 Task: Create a due date automation trigger when advanced on, on the monday after a card is due add basic without the red label at 11:00 AM.
Action: Mouse moved to (1154, 353)
Screenshot: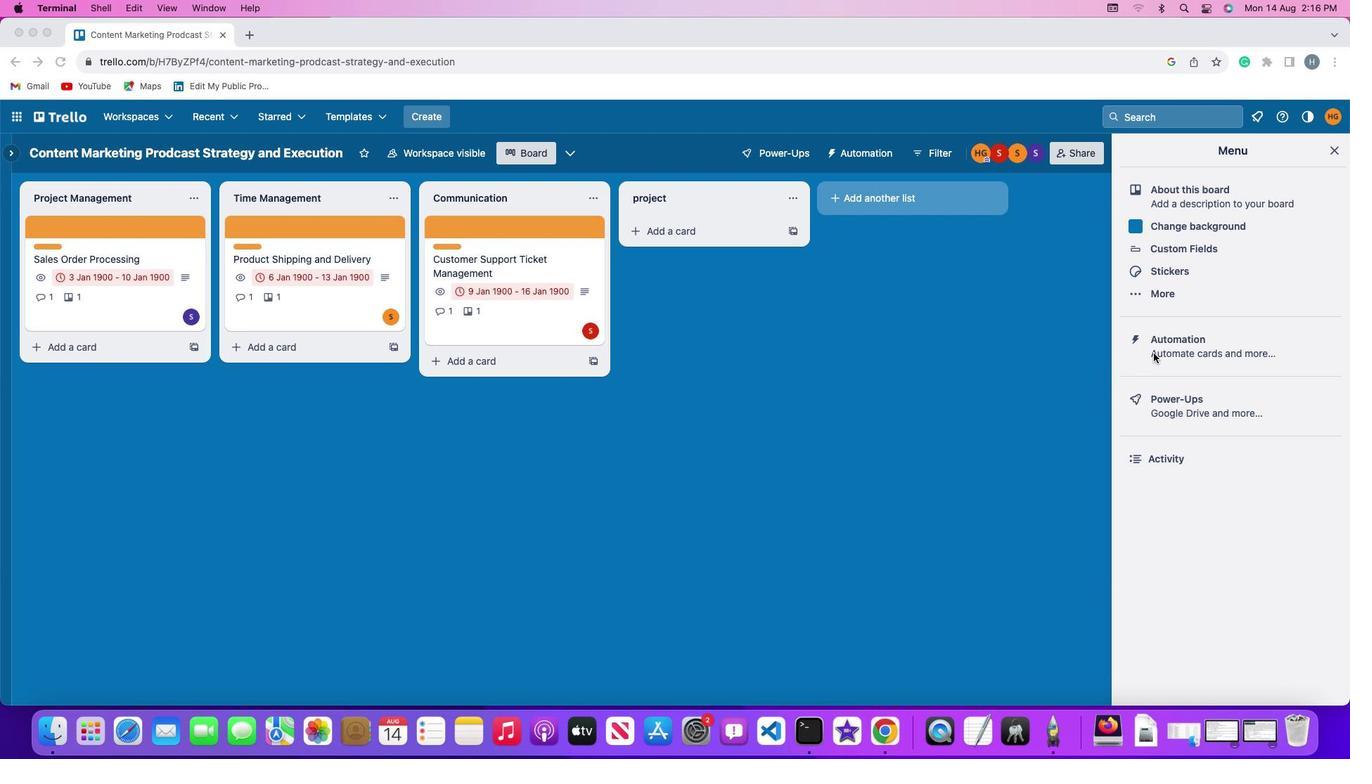 
Action: Mouse pressed left at (1154, 353)
Screenshot: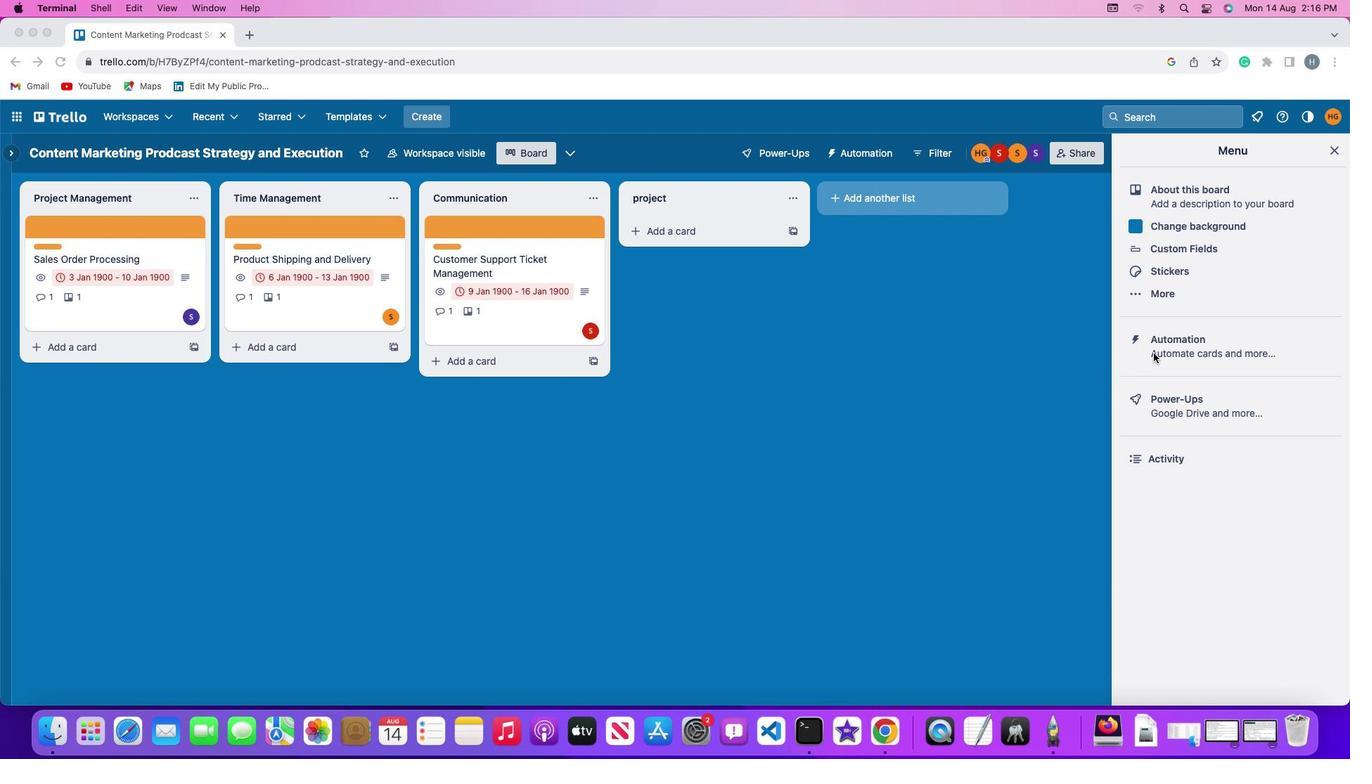 
Action: Mouse pressed left at (1154, 353)
Screenshot: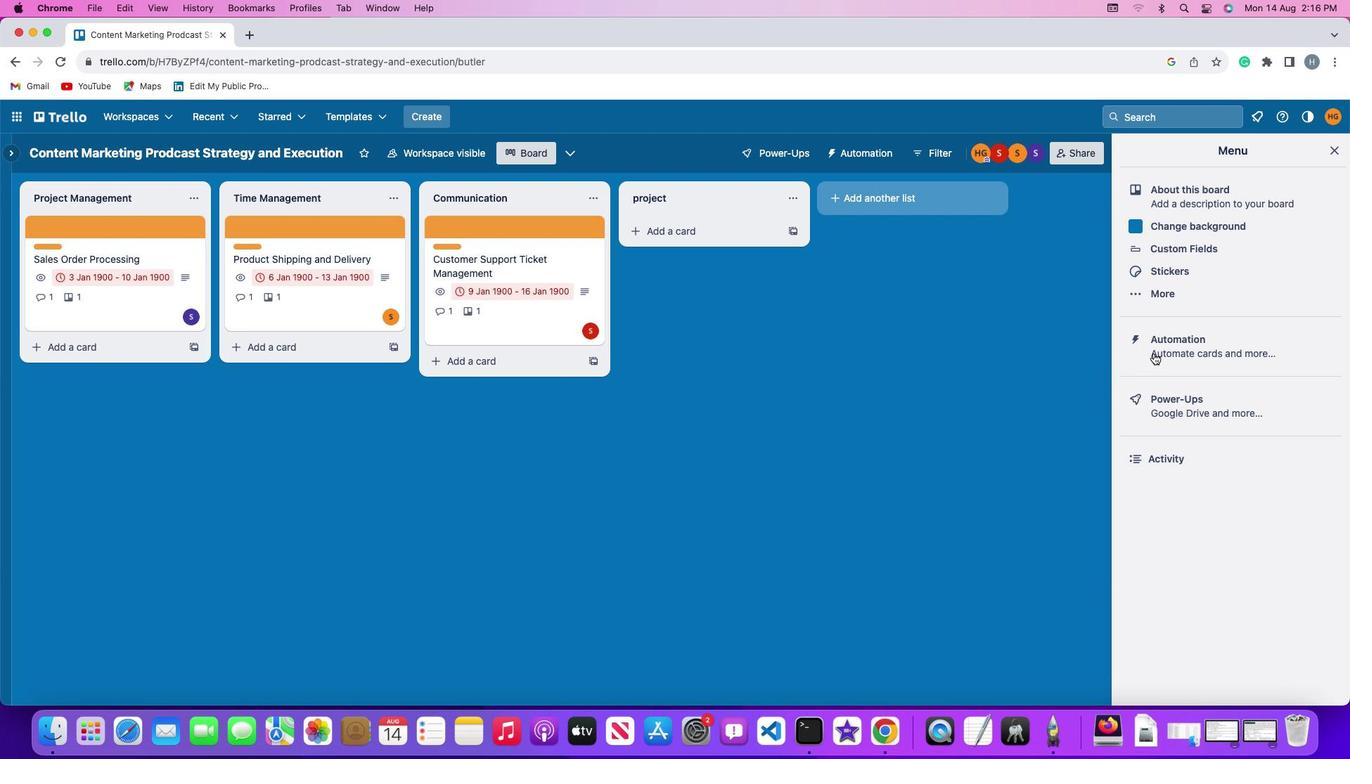 
Action: Mouse moved to (99, 320)
Screenshot: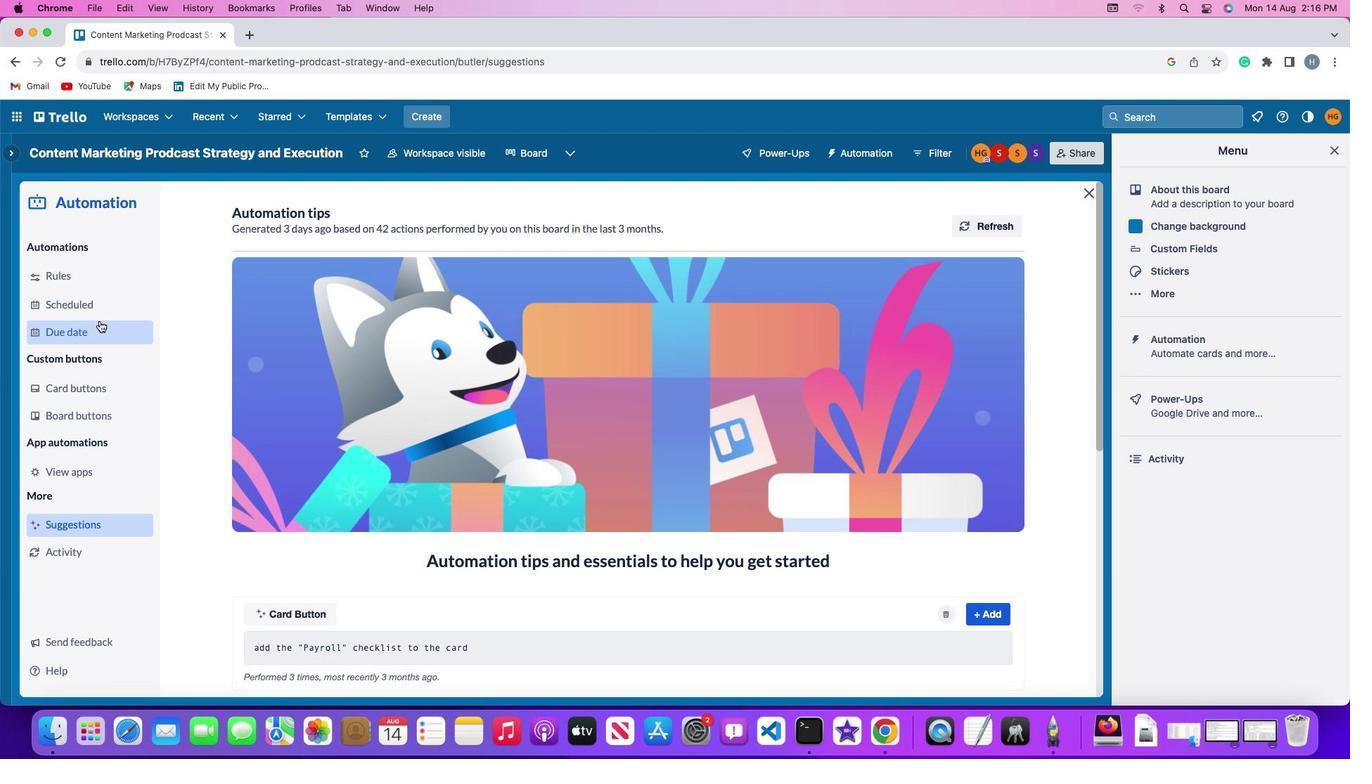
Action: Mouse pressed left at (99, 320)
Screenshot: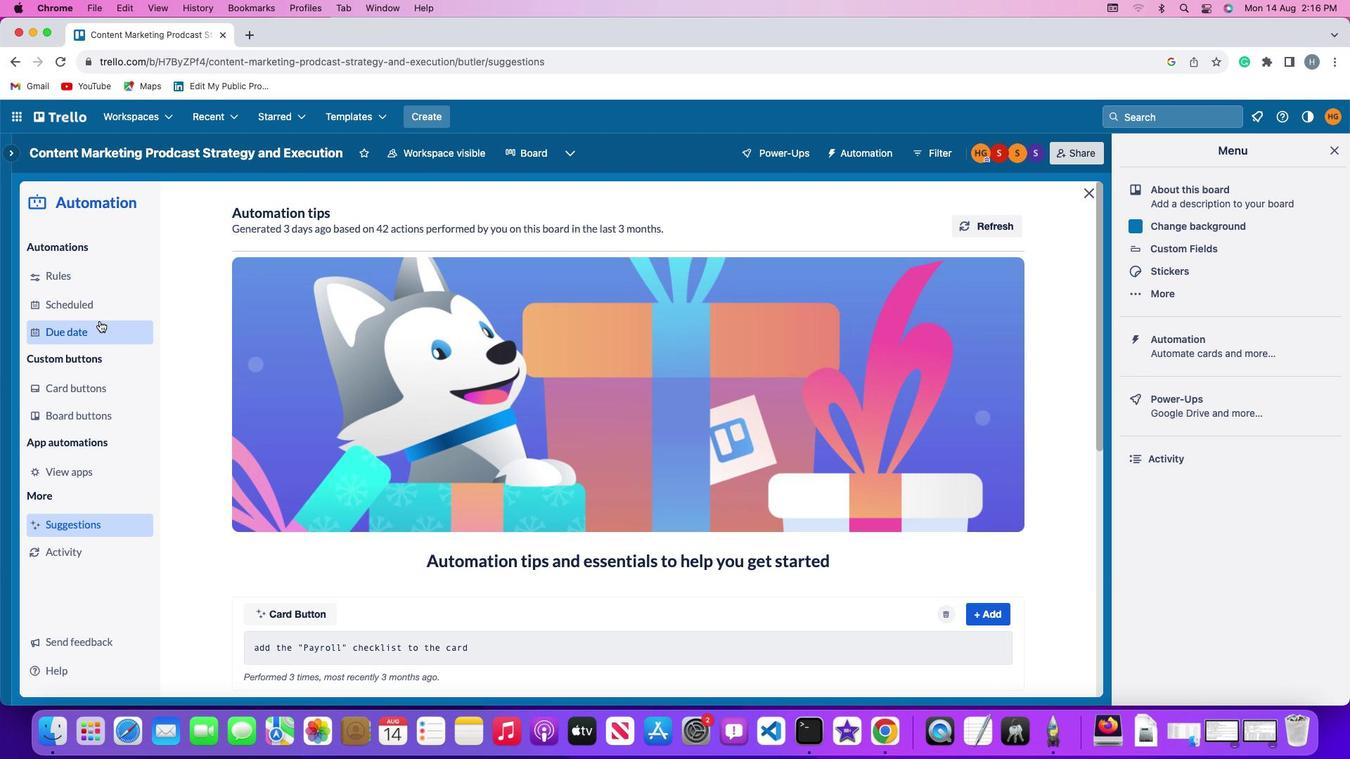 
Action: Mouse moved to (910, 214)
Screenshot: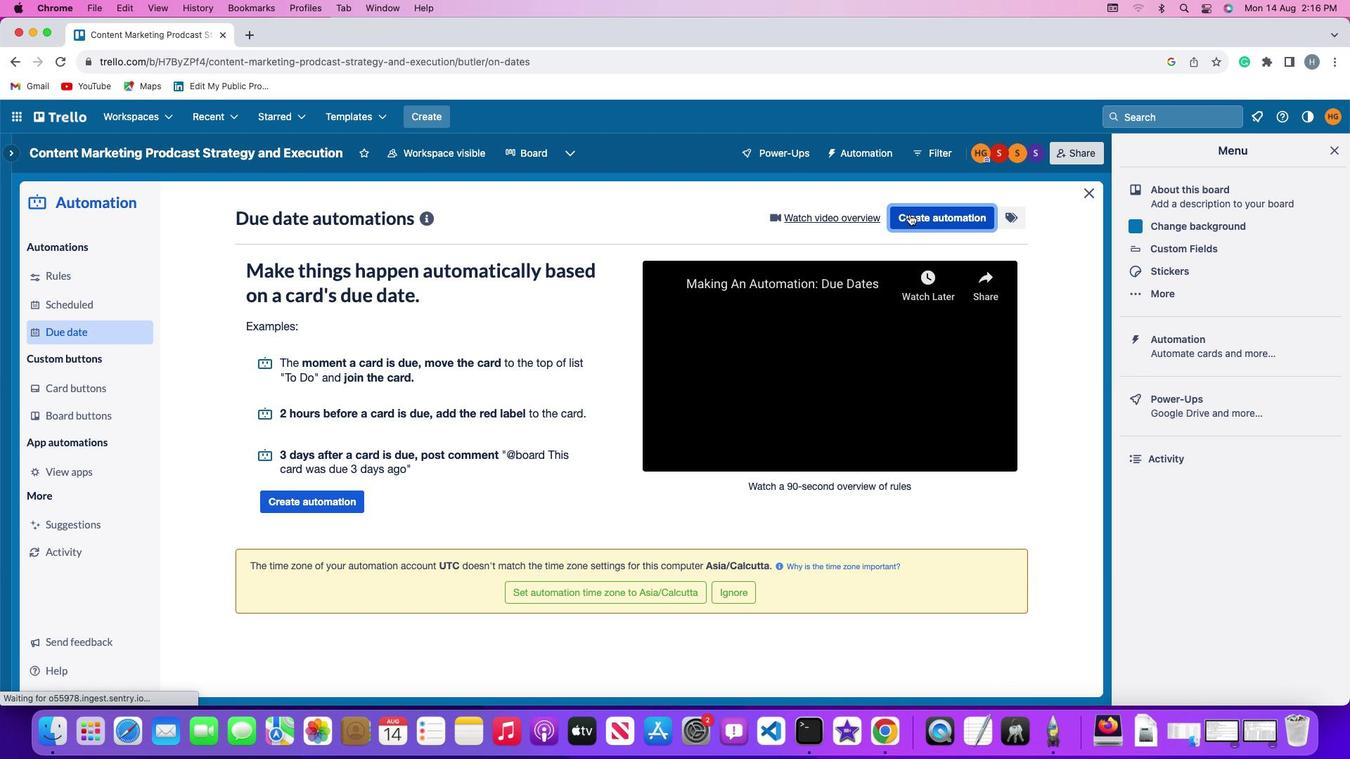 
Action: Mouse pressed left at (910, 214)
Screenshot: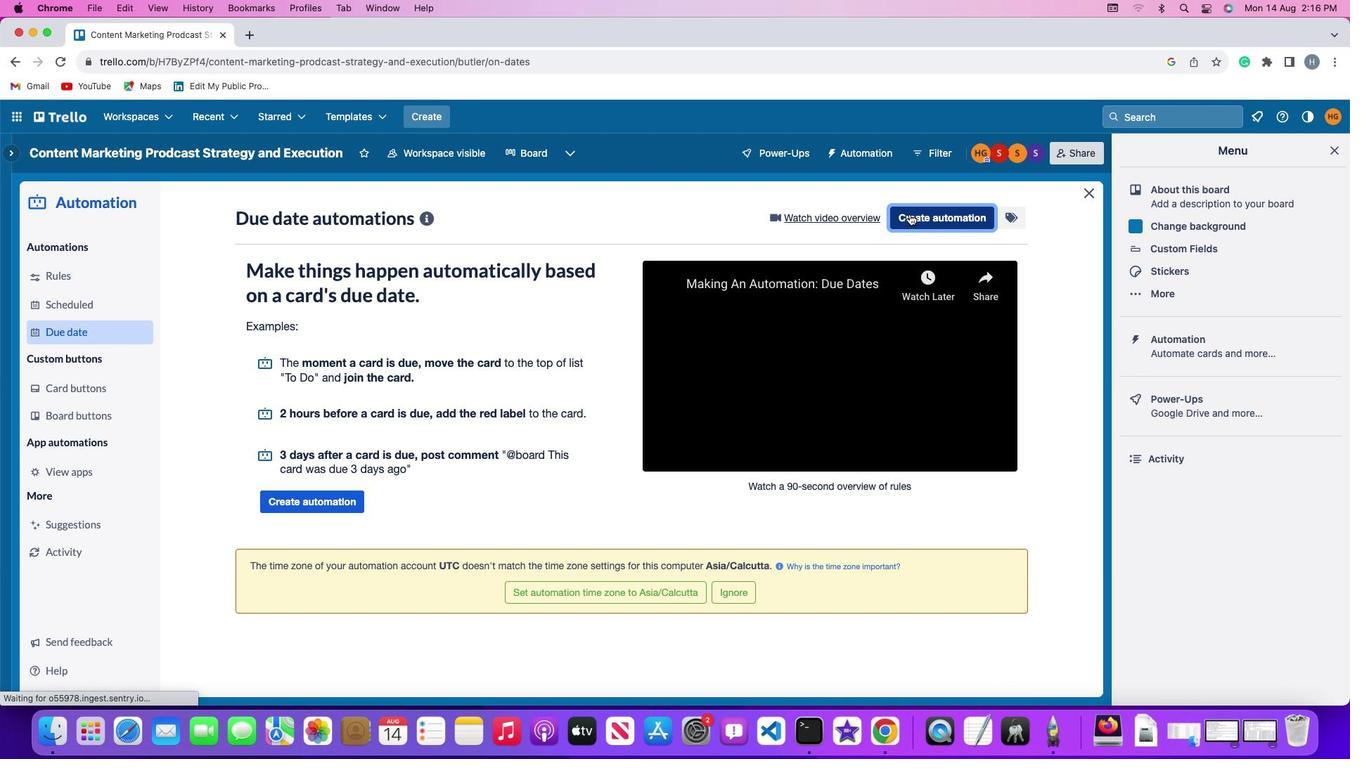 
Action: Mouse moved to (291, 354)
Screenshot: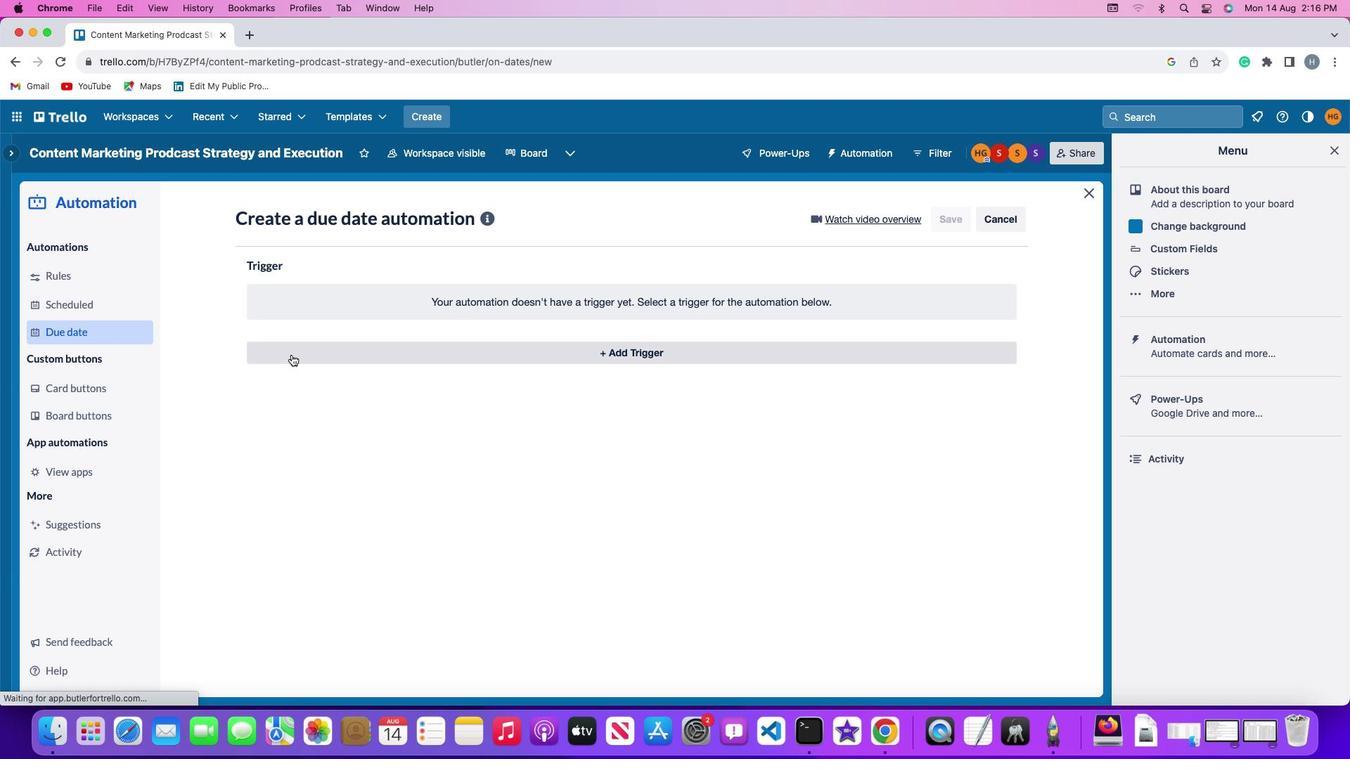 
Action: Mouse pressed left at (291, 354)
Screenshot: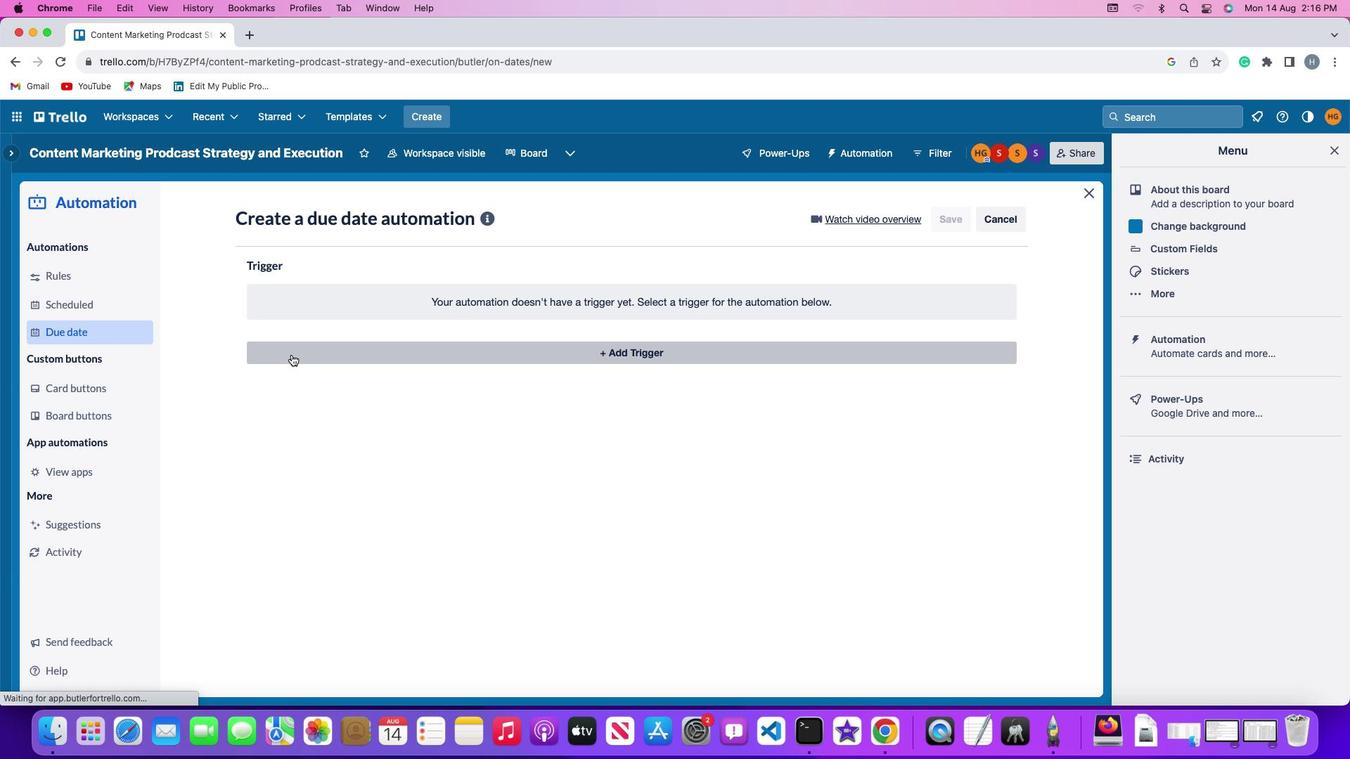 
Action: Mouse moved to (315, 616)
Screenshot: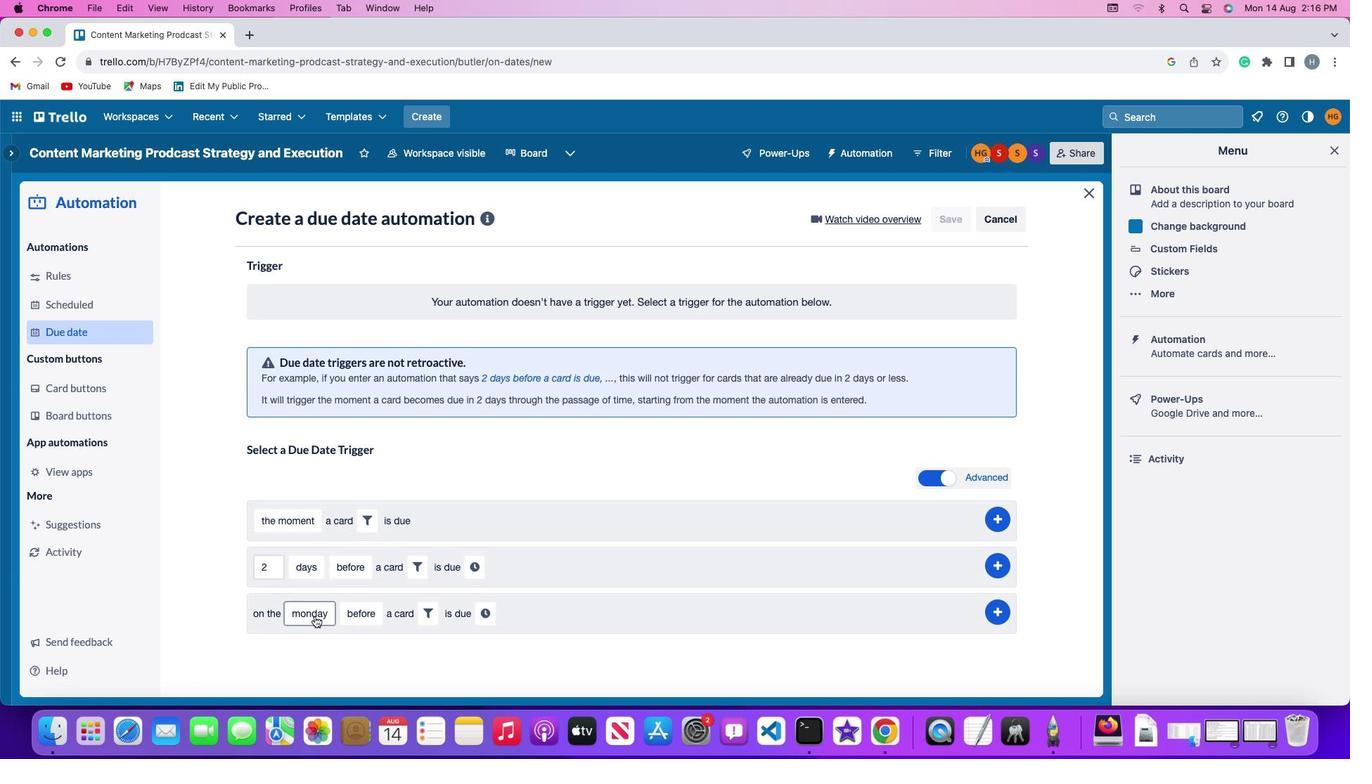 
Action: Mouse pressed left at (315, 616)
Screenshot: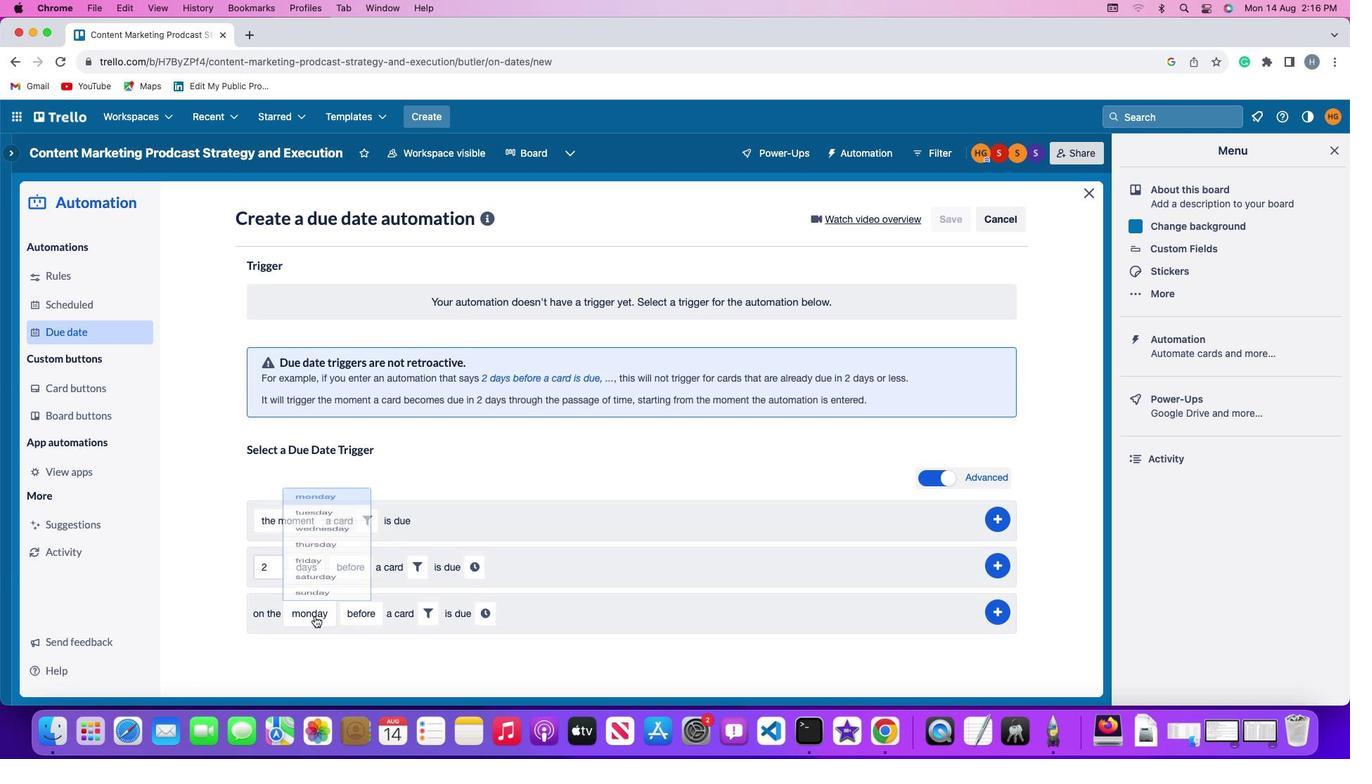
Action: Mouse moved to (321, 424)
Screenshot: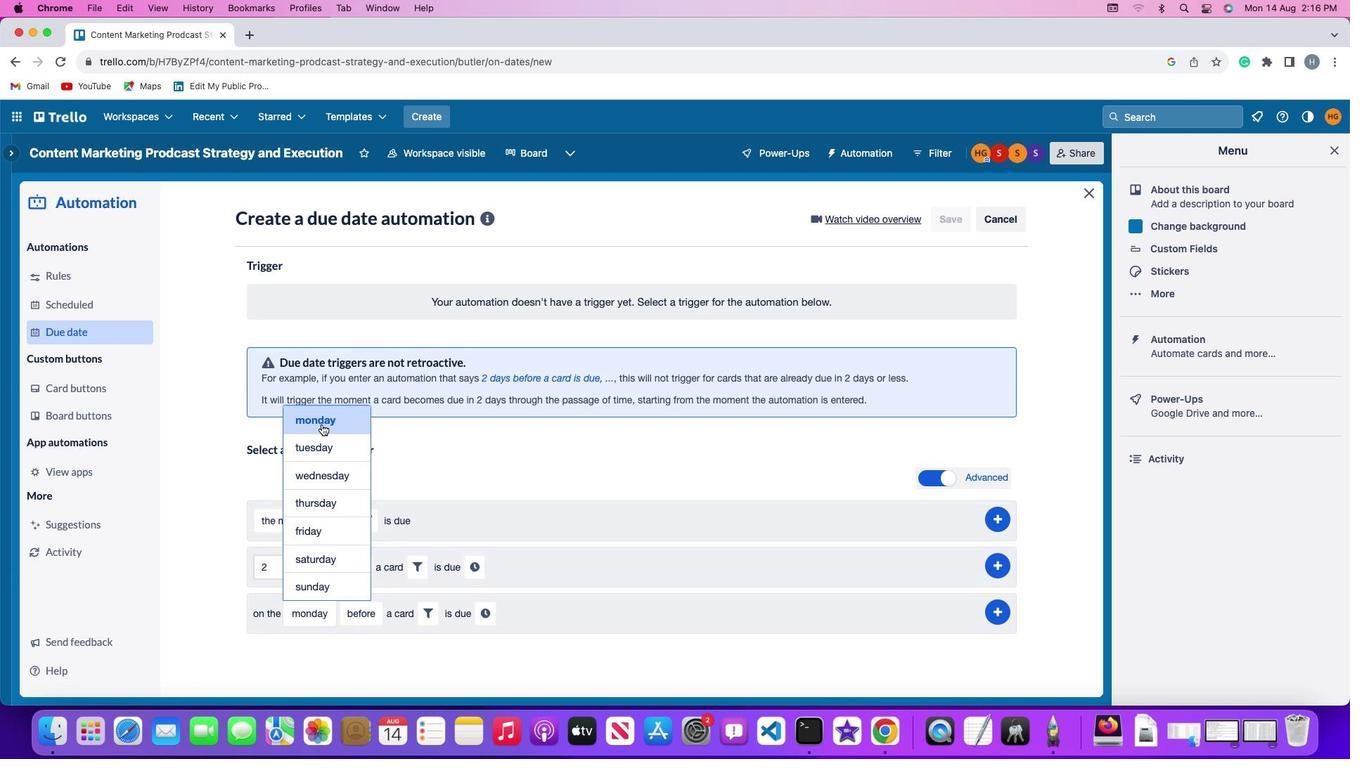 
Action: Mouse pressed left at (321, 424)
Screenshot: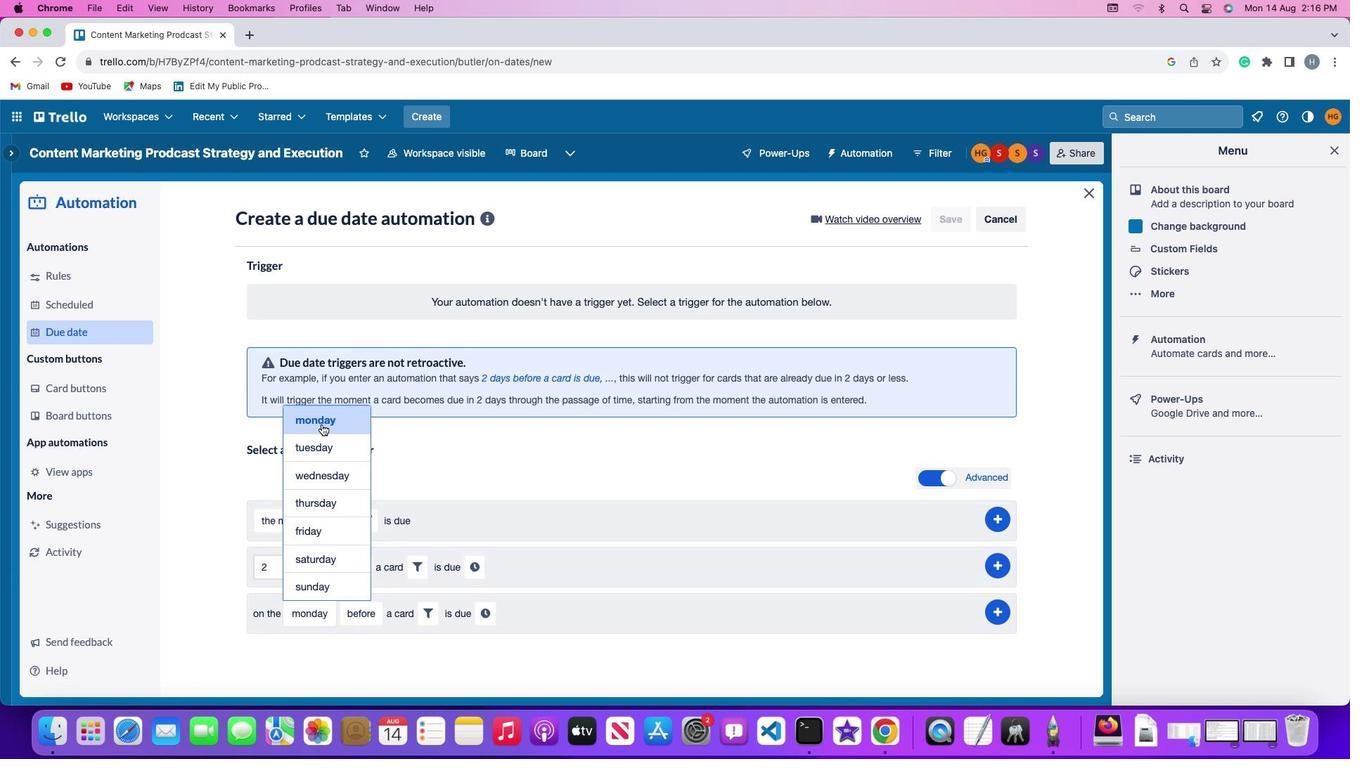 
Action: Mouse moved to (360, 620)
Screenshot: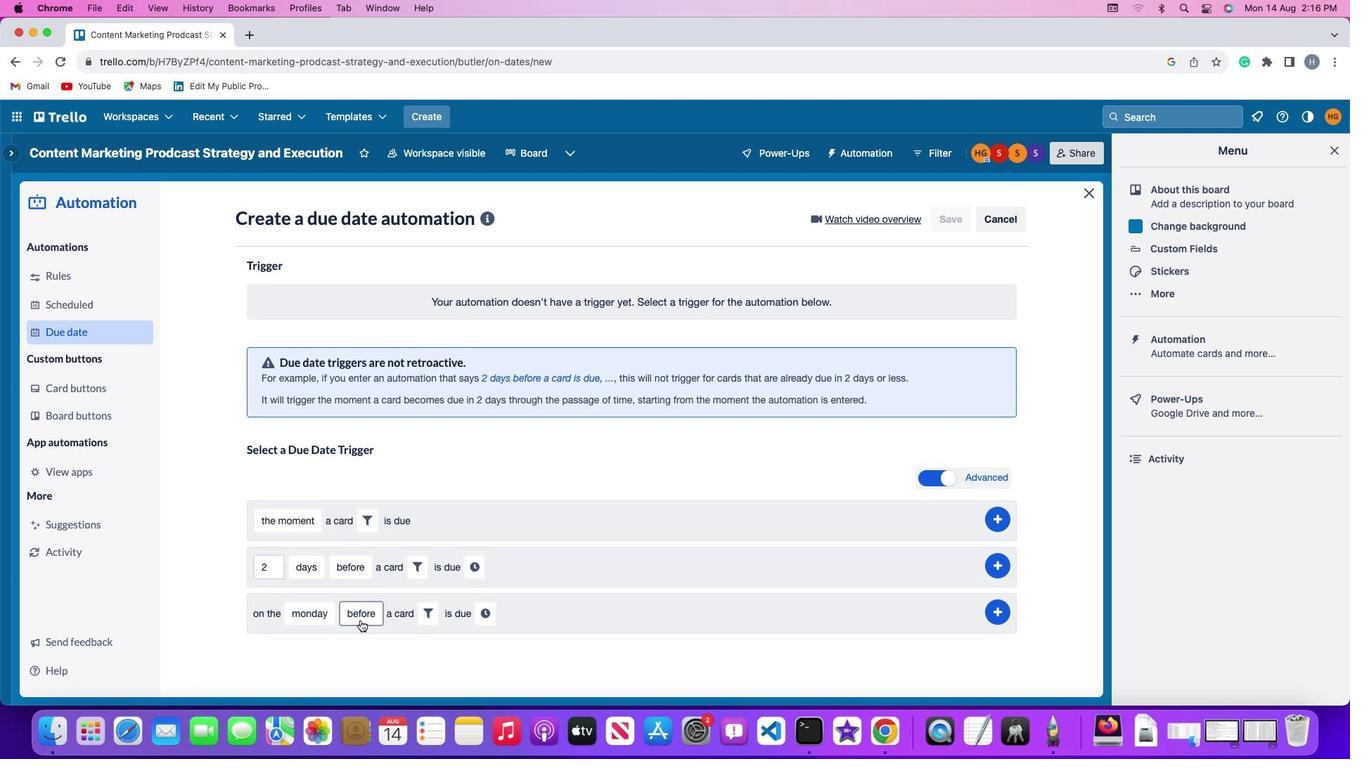 
Action: Mouse pressed left at (360, 620)
Screenshot: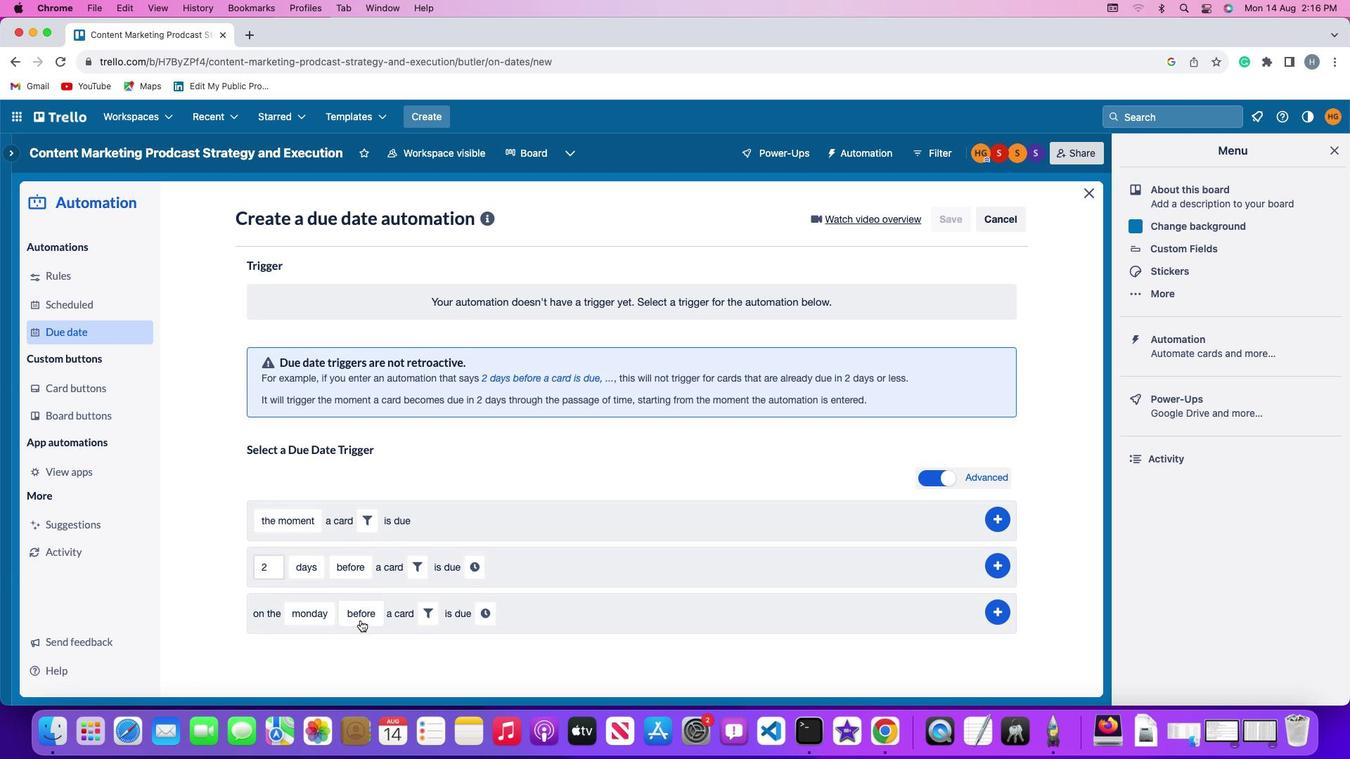 
Action: Mouse moved to (388, 525)
Screenshot: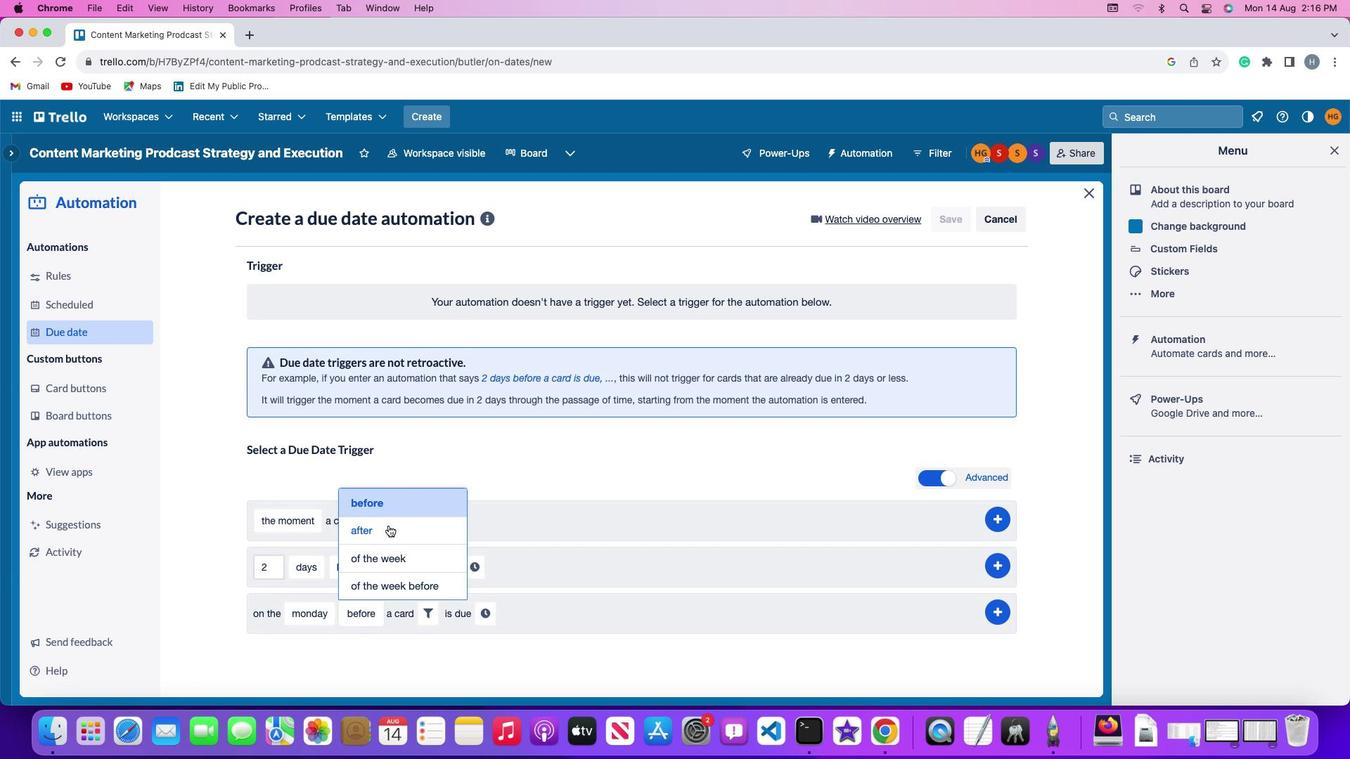 
Action: Mouse pressed left at (388, 525)
Screenshot: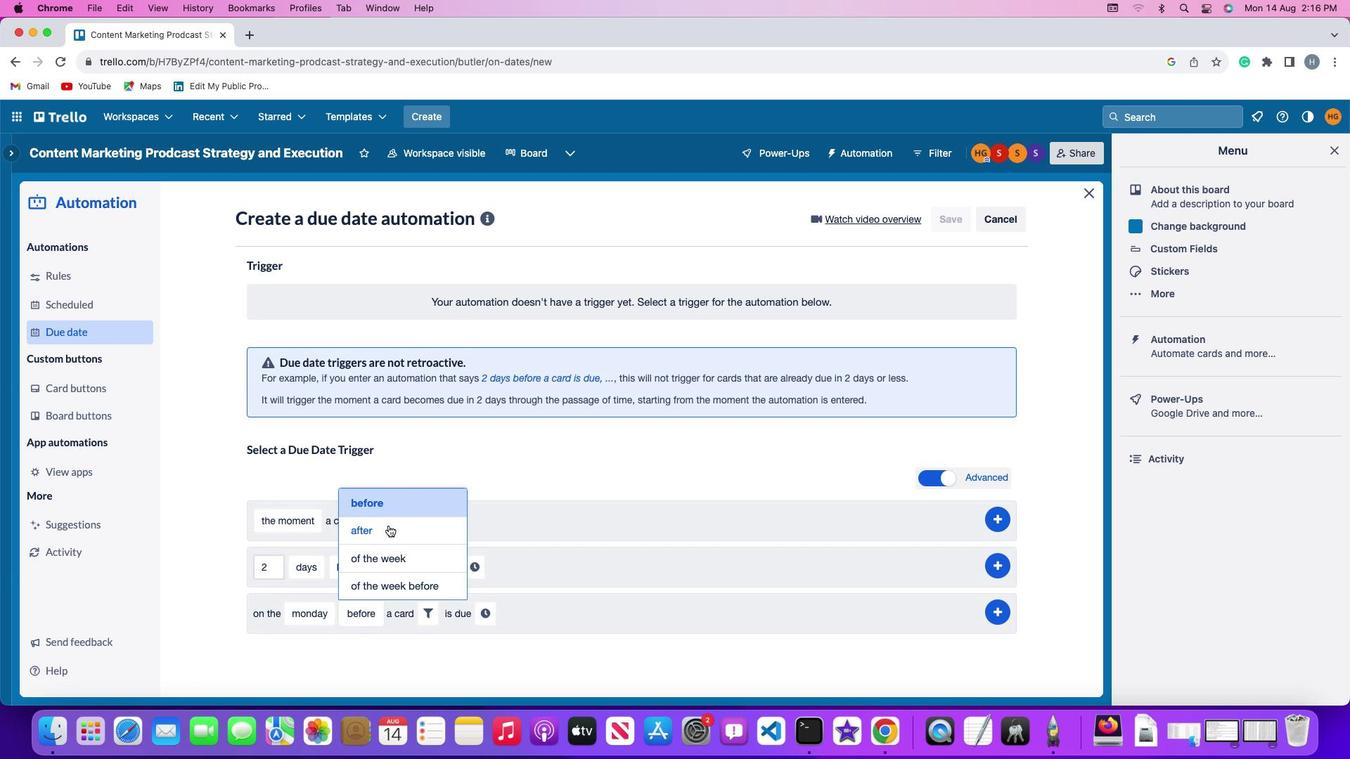 
Action: Mouse moved to (423, 611)
Screenshot: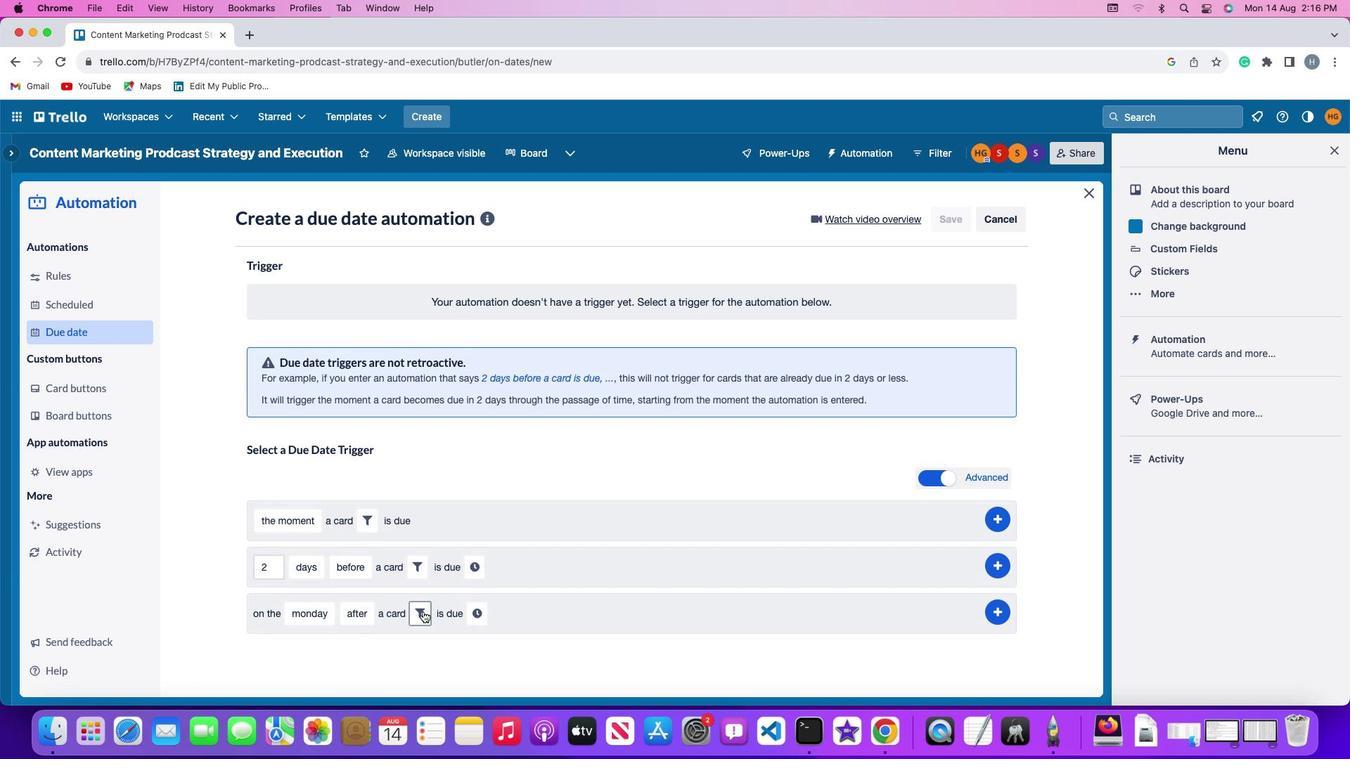 
Action: Mouse pressed left at (423, 611)
Screenshot: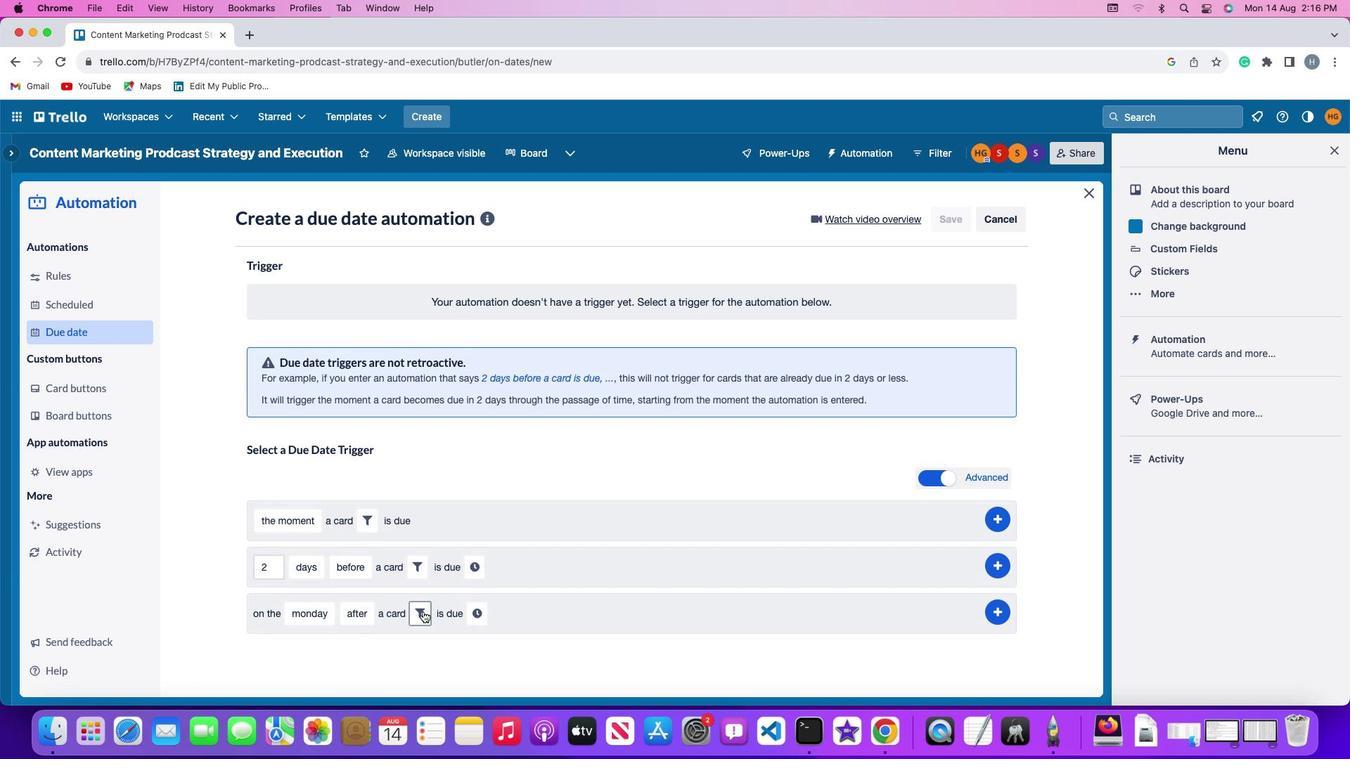 
Action: Mouse moved to (349, 649)
Screenshot: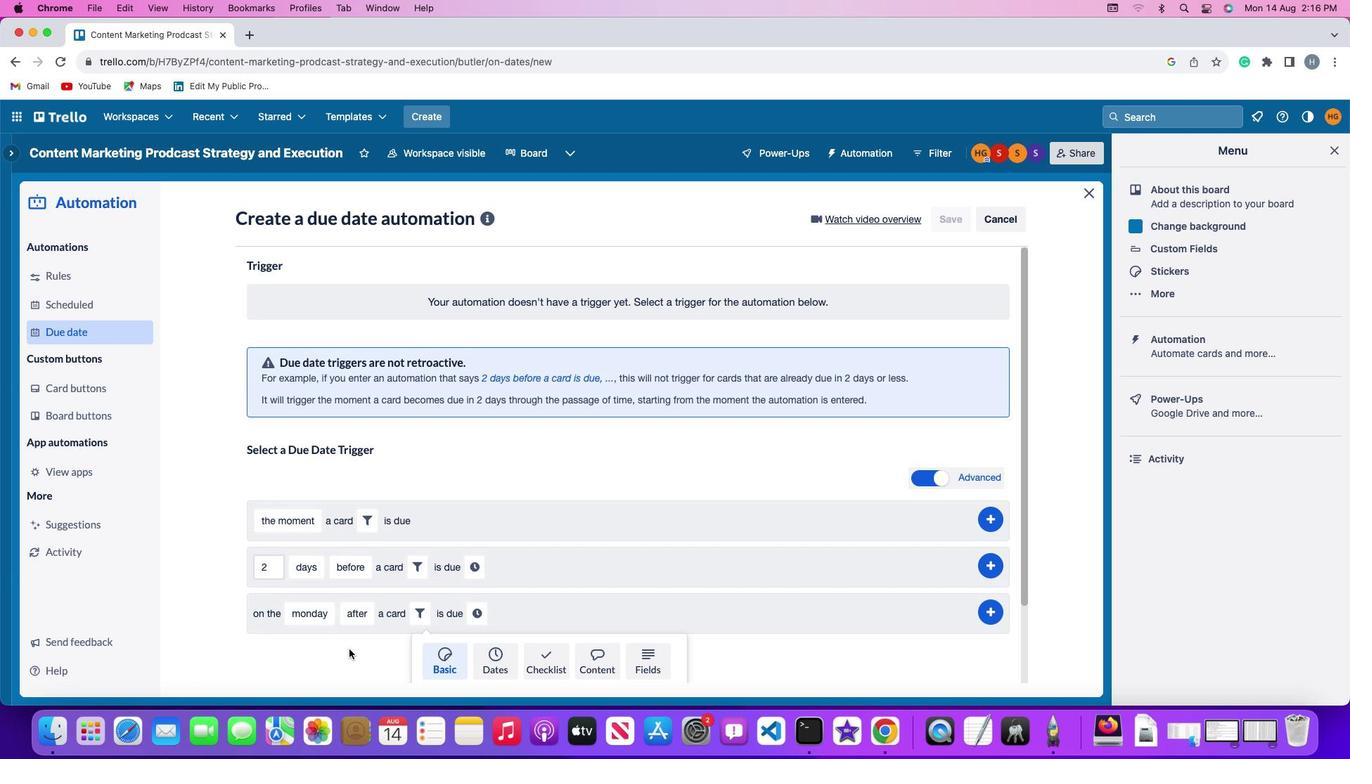 
Action: Mouse scrolled (349, 649) with delta (0, 0)
Screenshot: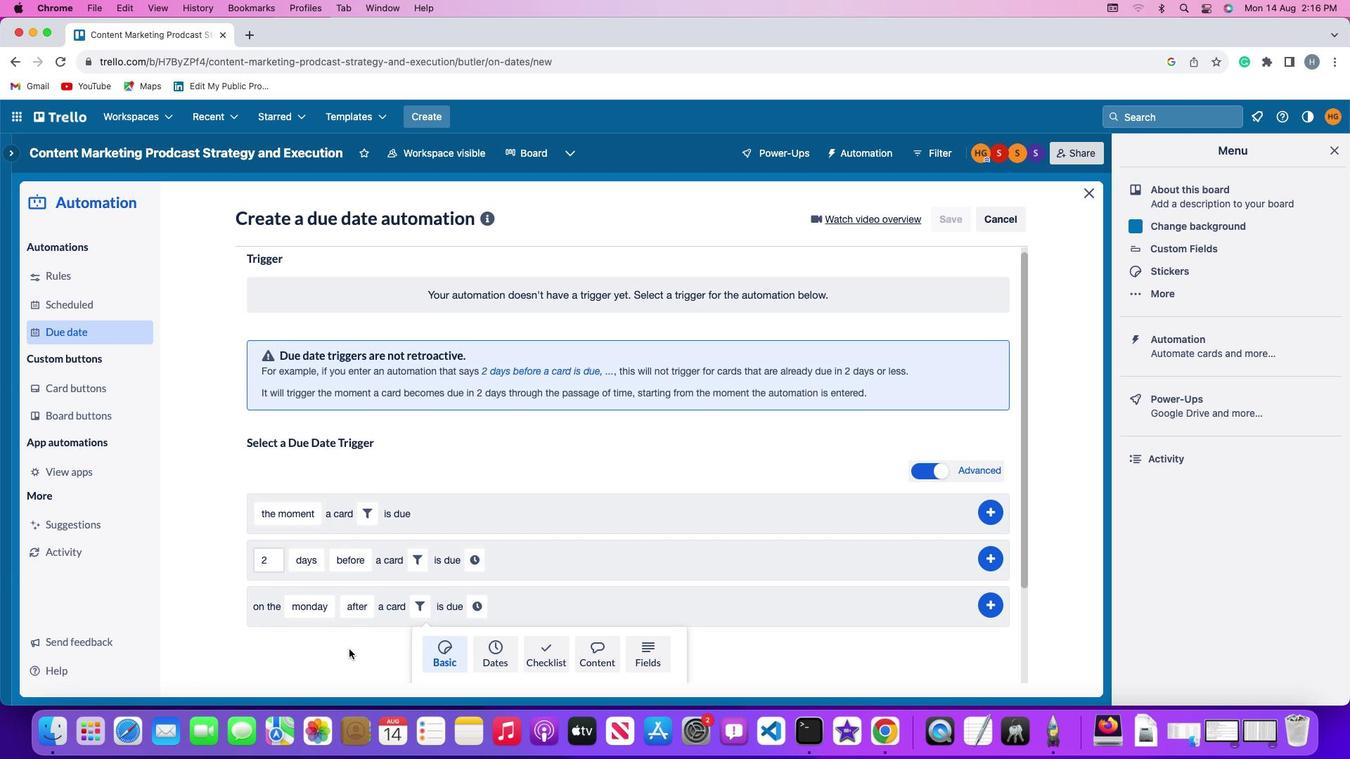 
Action: Mouse scrolled (349, 649) with delta (0, 0)
Screenshot: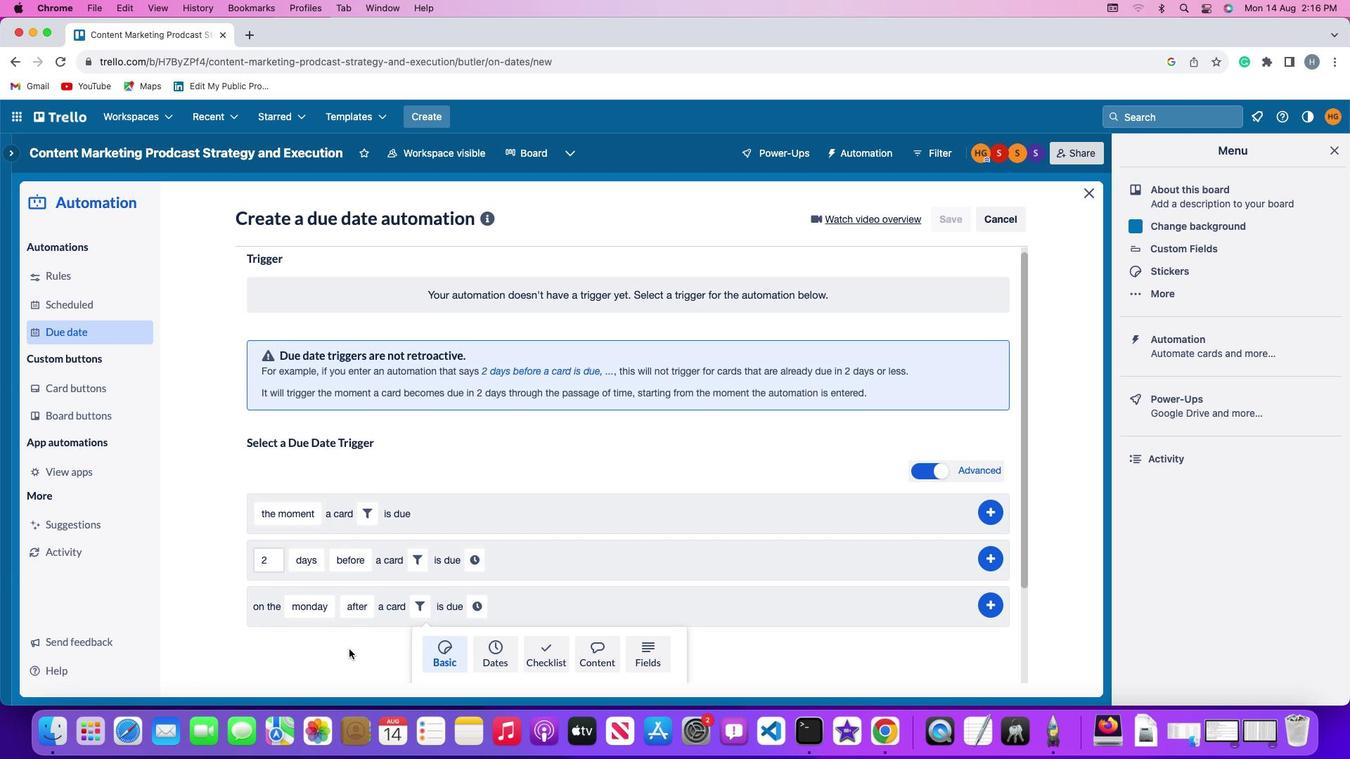 
Action: Mouse scrolled (349, 649) with delta (0, -2)
Screenshot: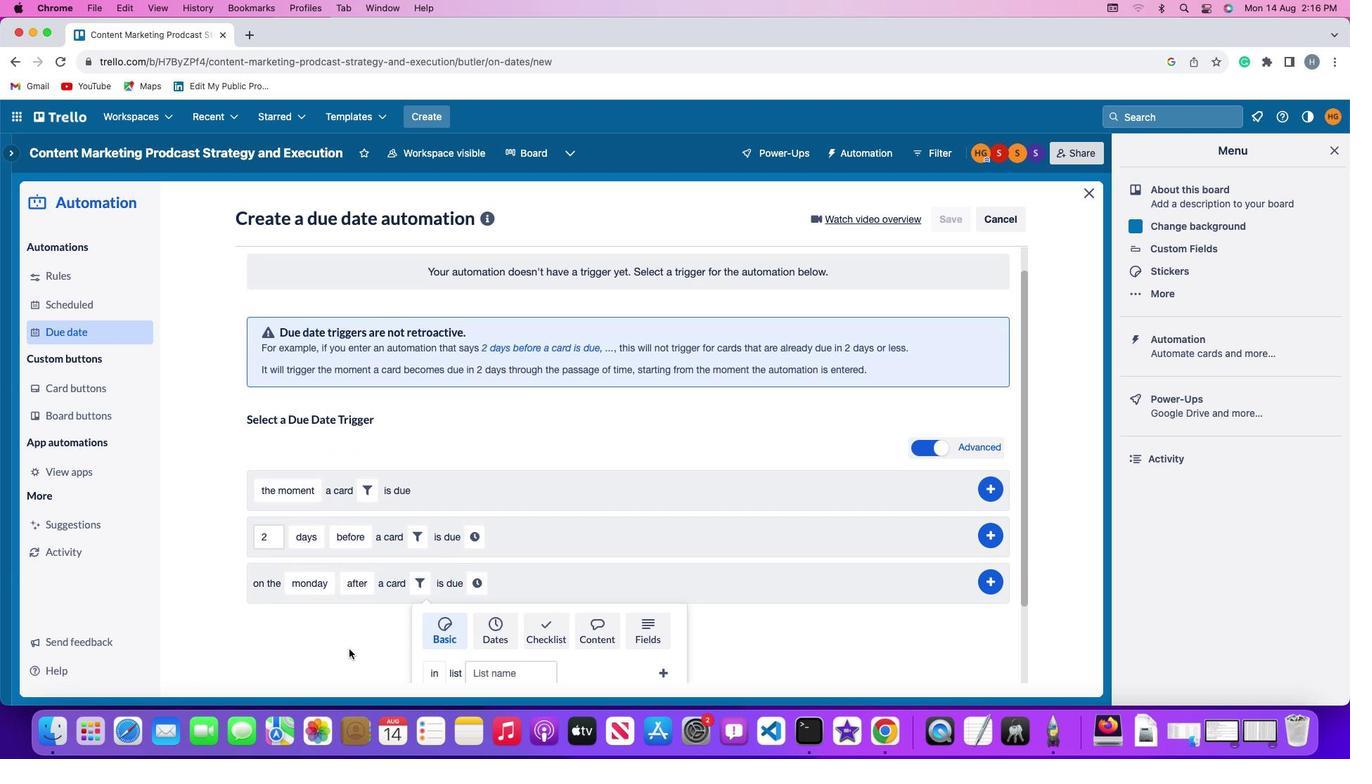 
Action: Mouse scrolled (349, 649) with delta (0, -3)
Screenshot: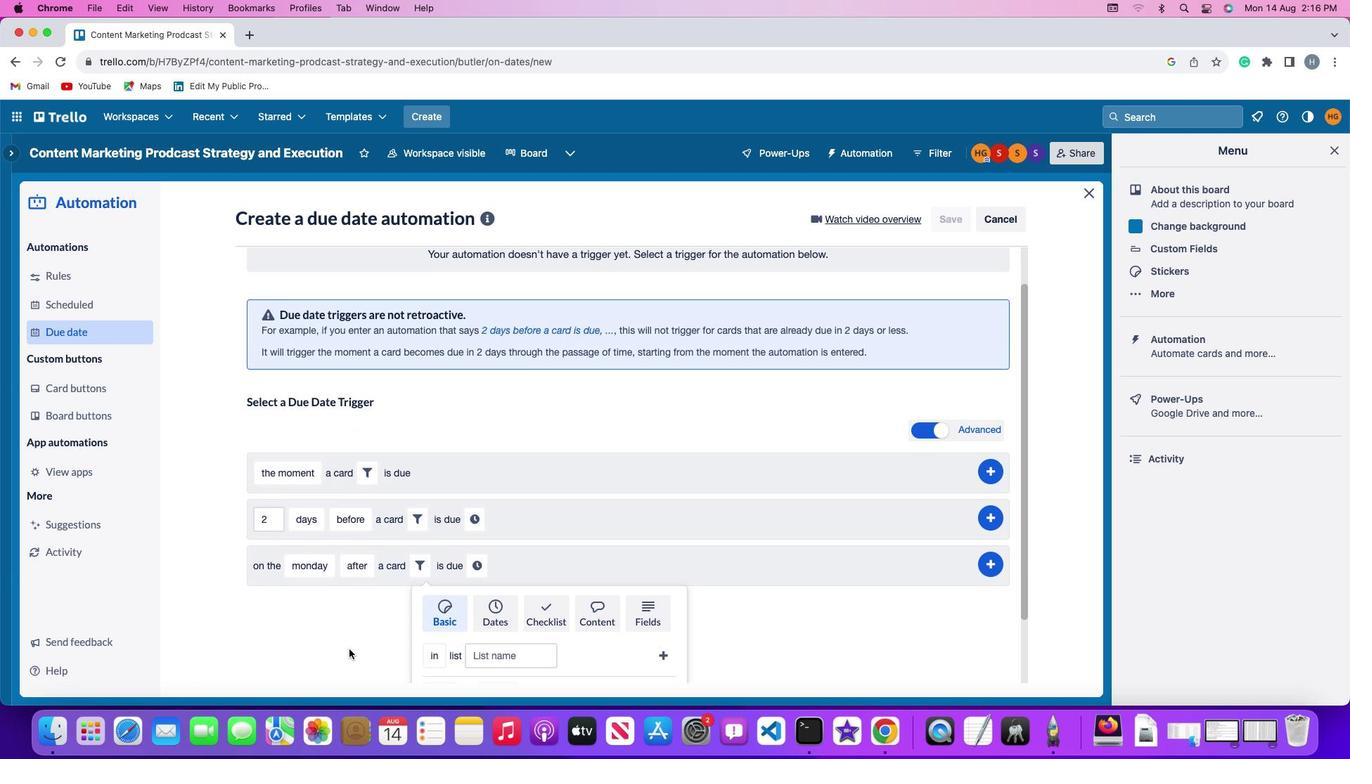 
Action: Mouse moved to (349, 649)
Screenshot: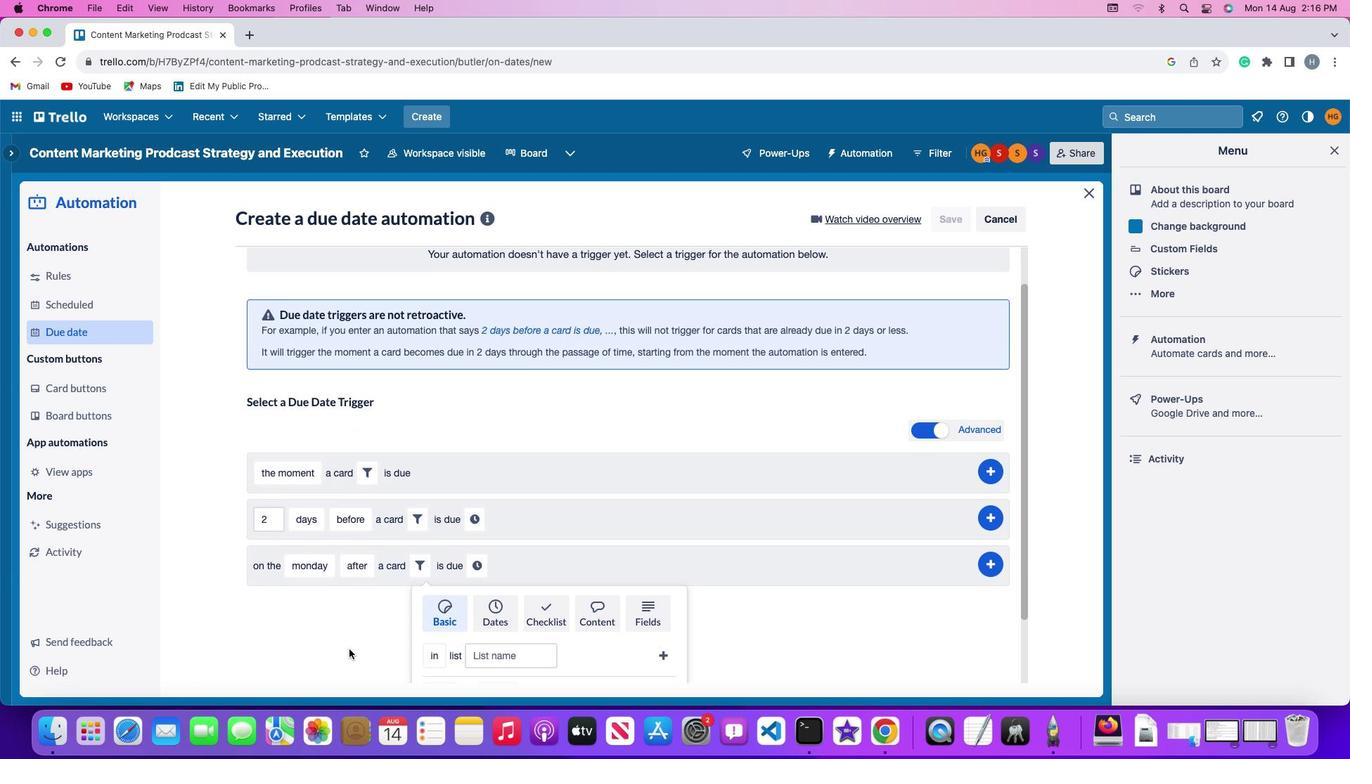 
Action: Mouse scrolled (349, 649) with delta (0, 0)
Screenshot: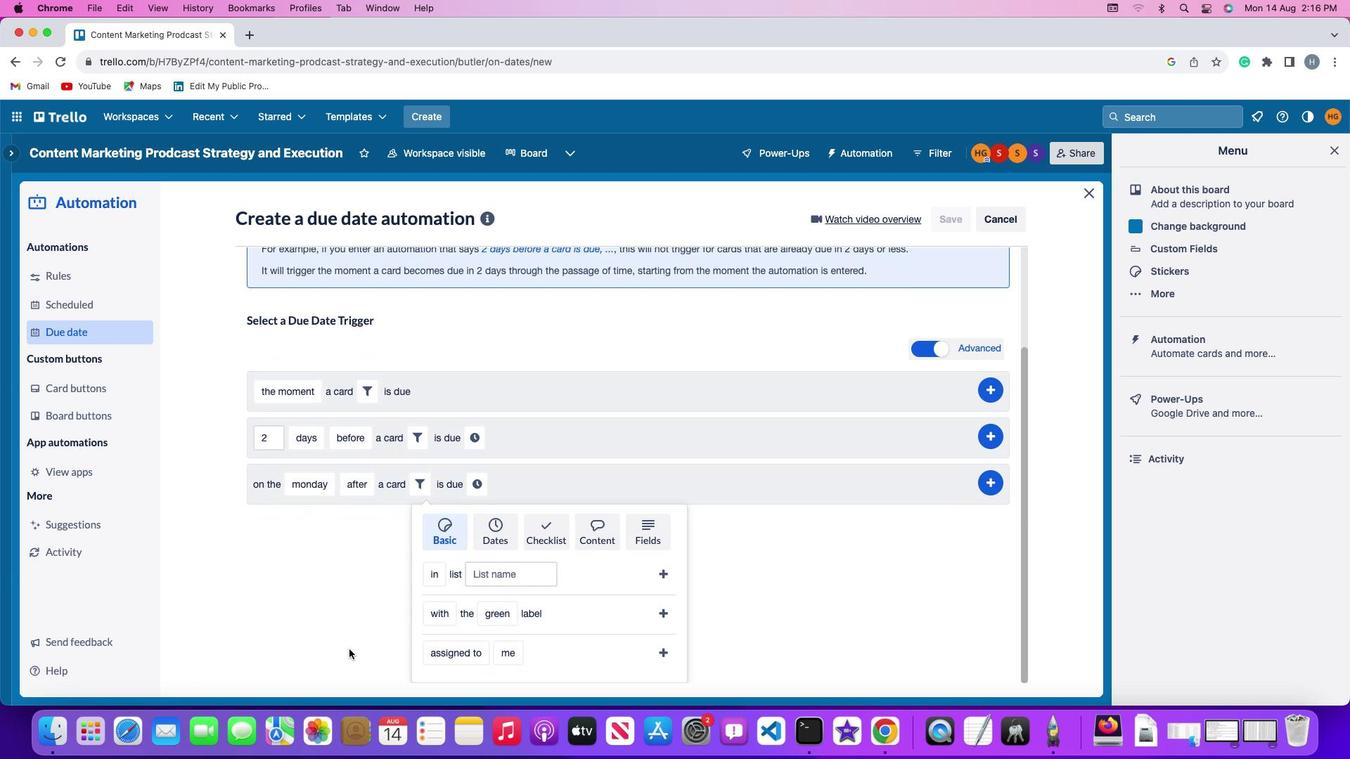 
Action: Mouse scrolled (349, 649) with delta (0, 0)
Screenshot: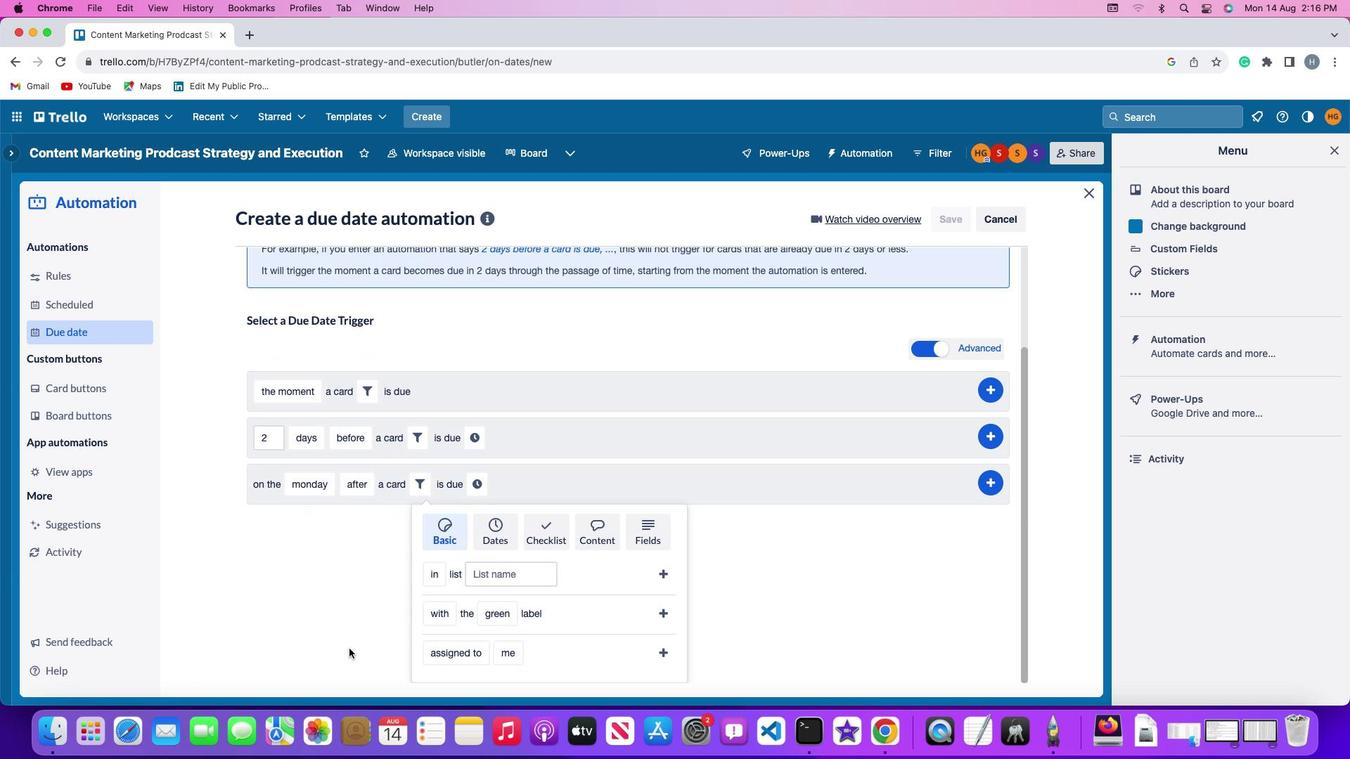 
Action: Mouse scrolled (349, 649) with delta (0, -2)
Screenshot: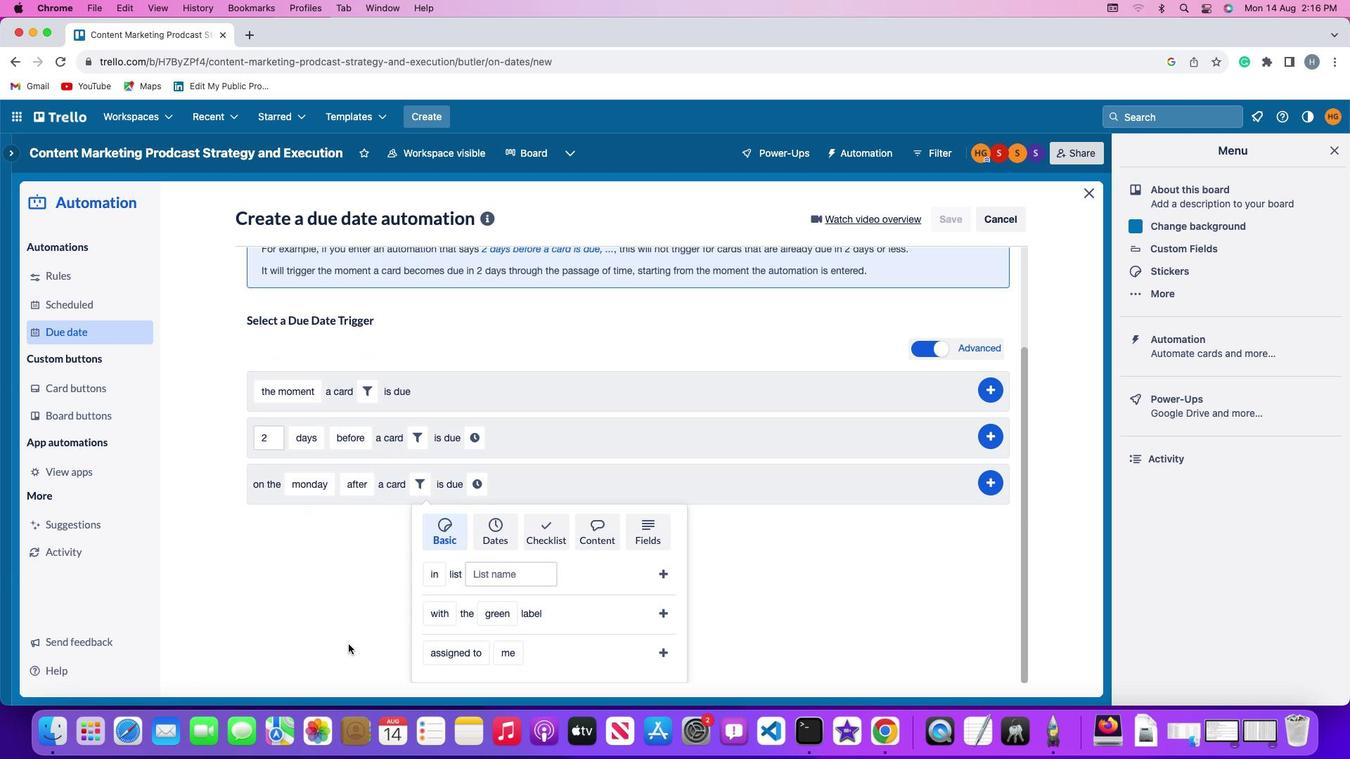
Action: Mouse scrolled (349, 649) with delta (0, -3)
Screenshot: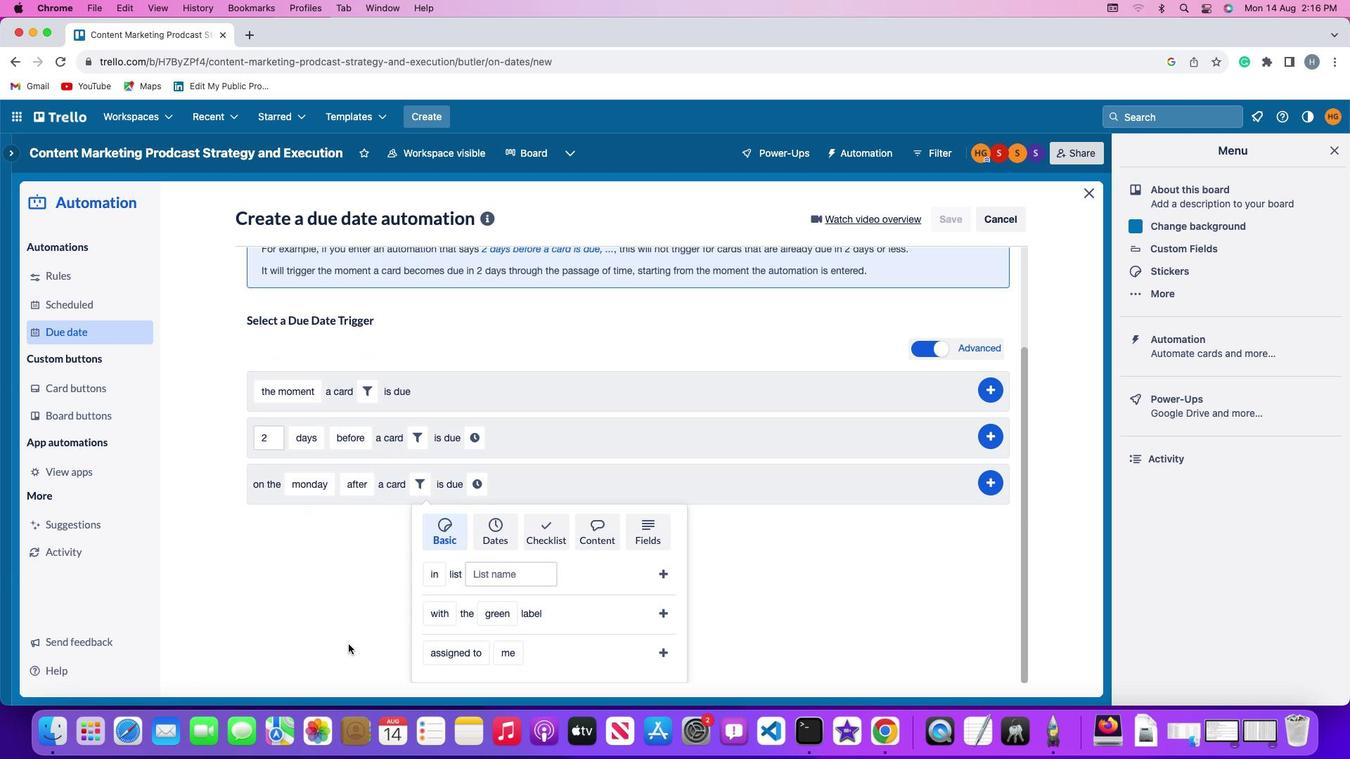 
Action: Mouse moved to (433, 623)
Screenshot: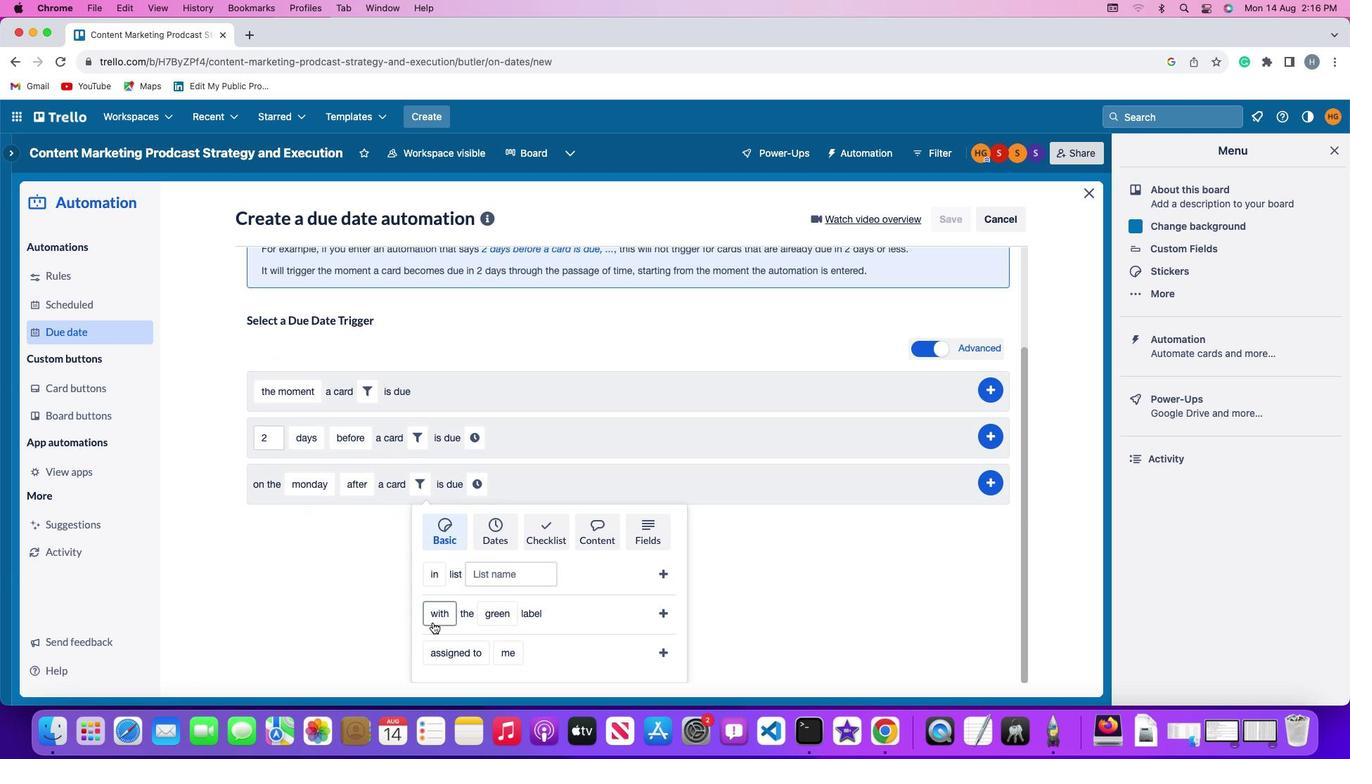 
Action: Mouse pressed left at (433, 623)
Screenshot: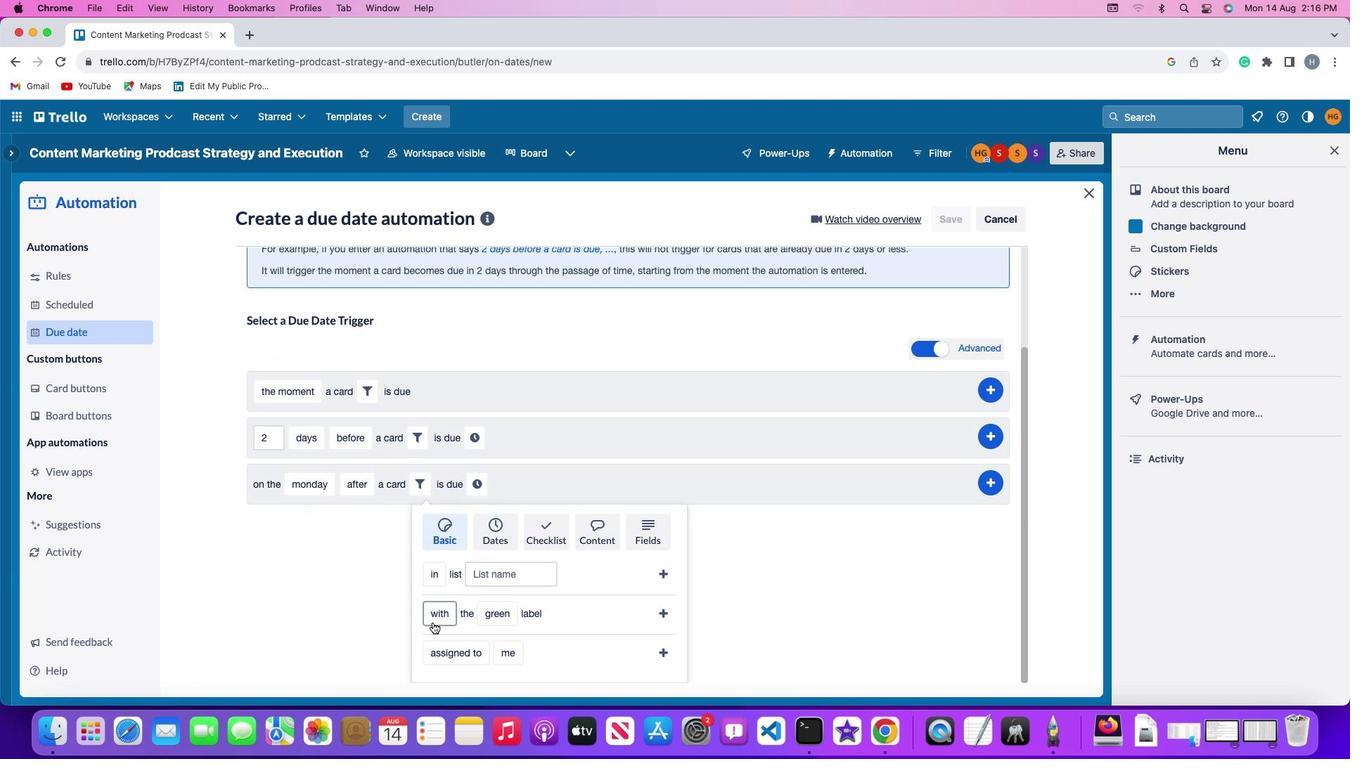 
Action: Mouse moved to (455, 557)
Screenshot: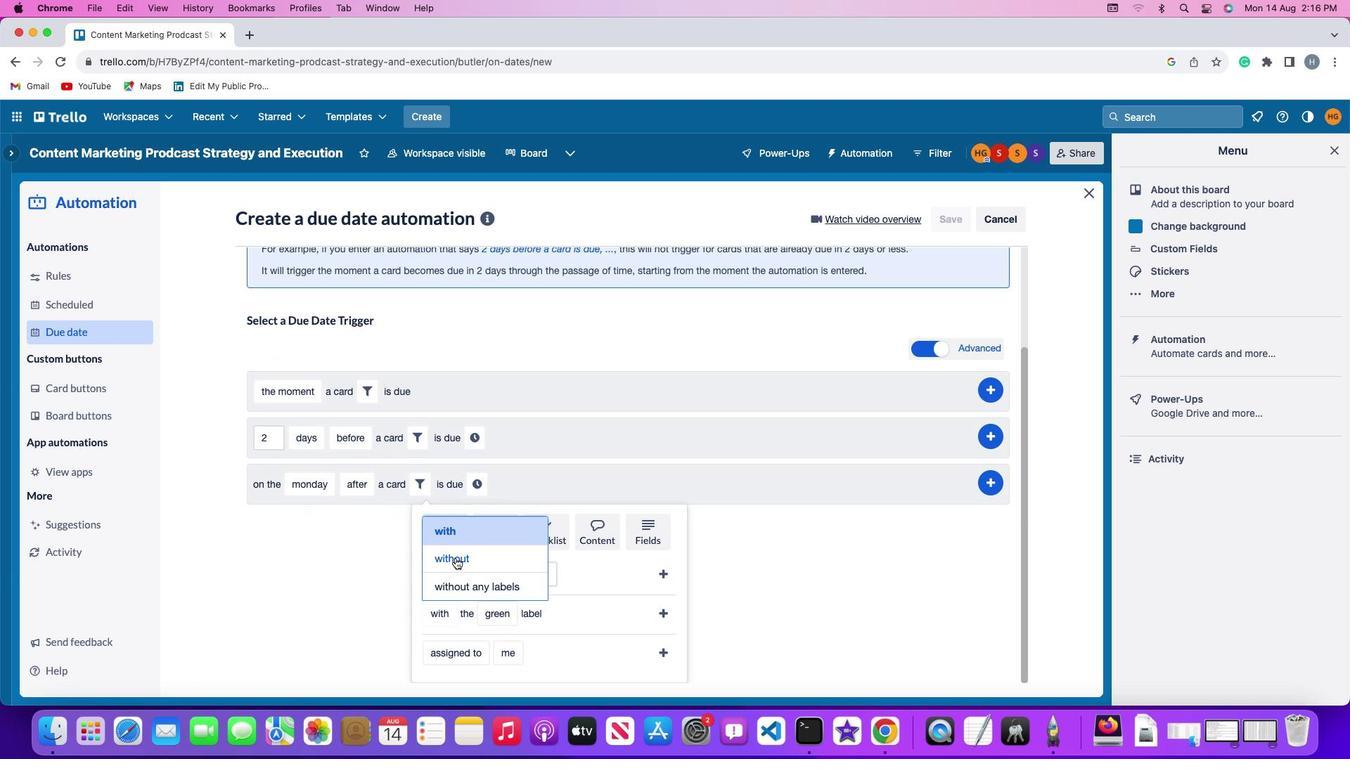 
Action: Mouse pressed left at (455, 557)
Screenshot: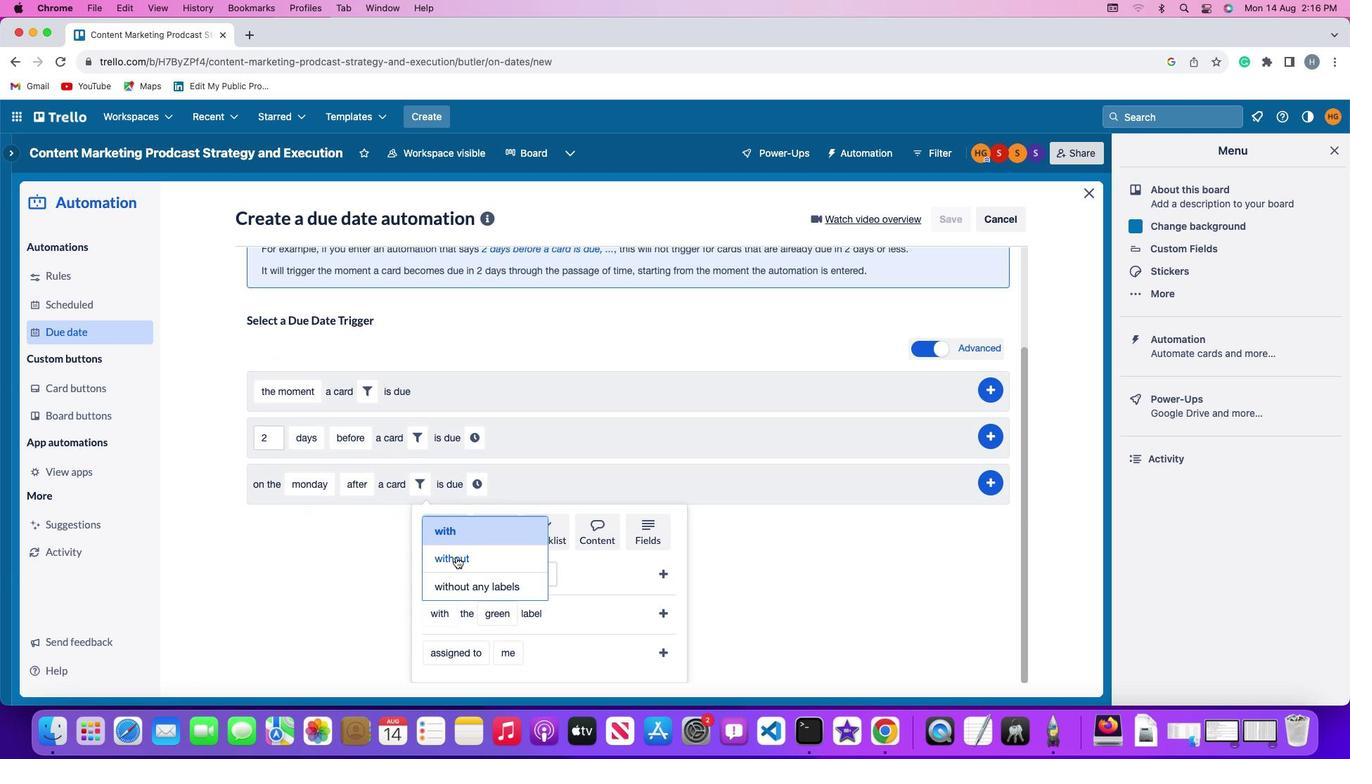 
Action: Mouse moved to (517, 610)
Screenshot: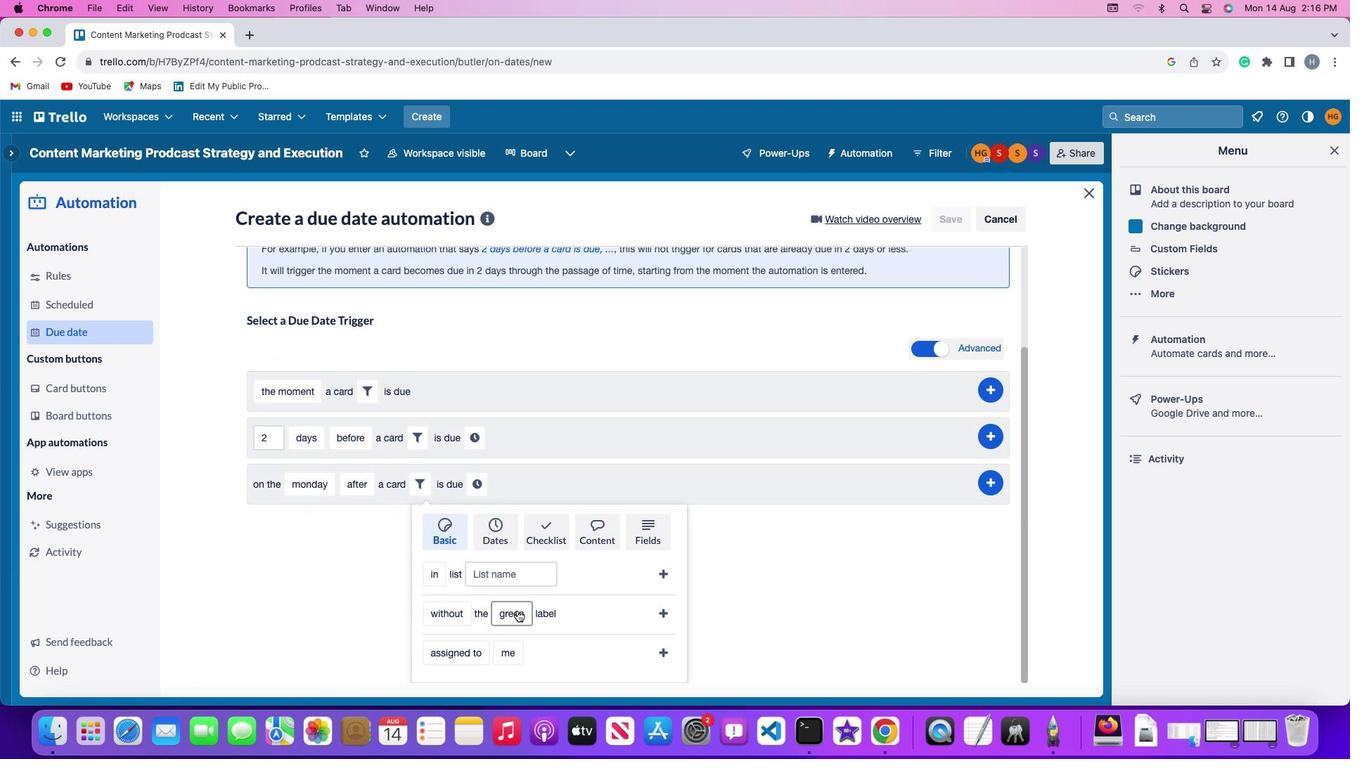 
Action: Mouse pressed left at (517, 610)
Screenshot: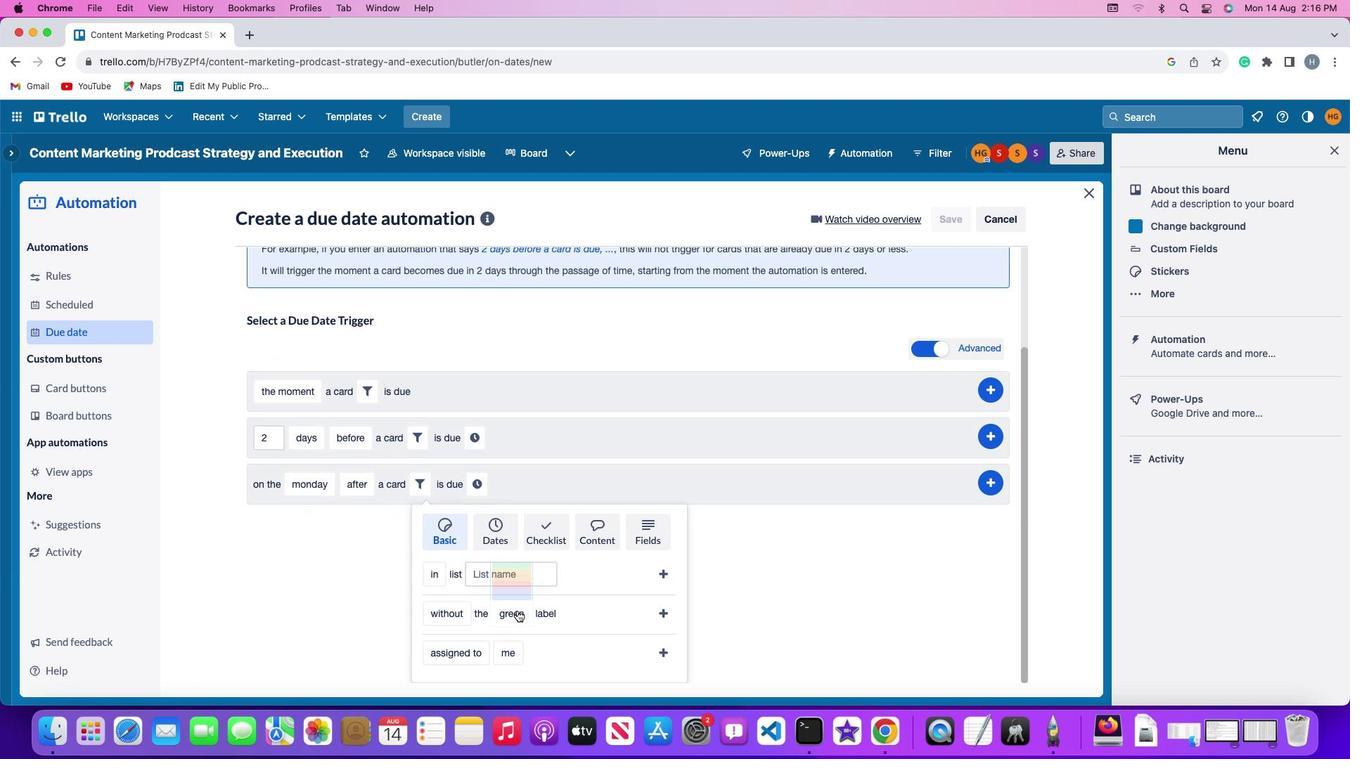 
Action: Mouse moved to (514, 524)
Screenshot: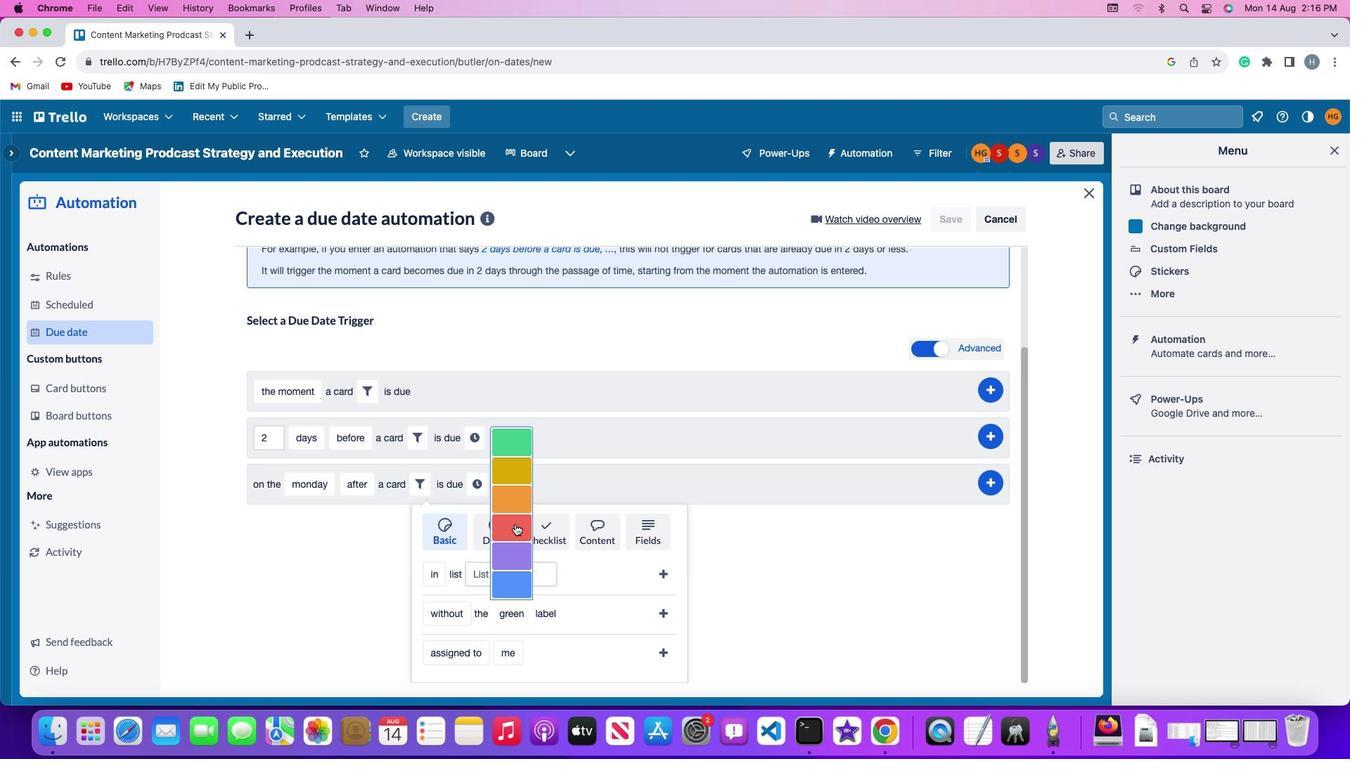 
Action: Mouse pressed left at (514, 524)
Screenshot: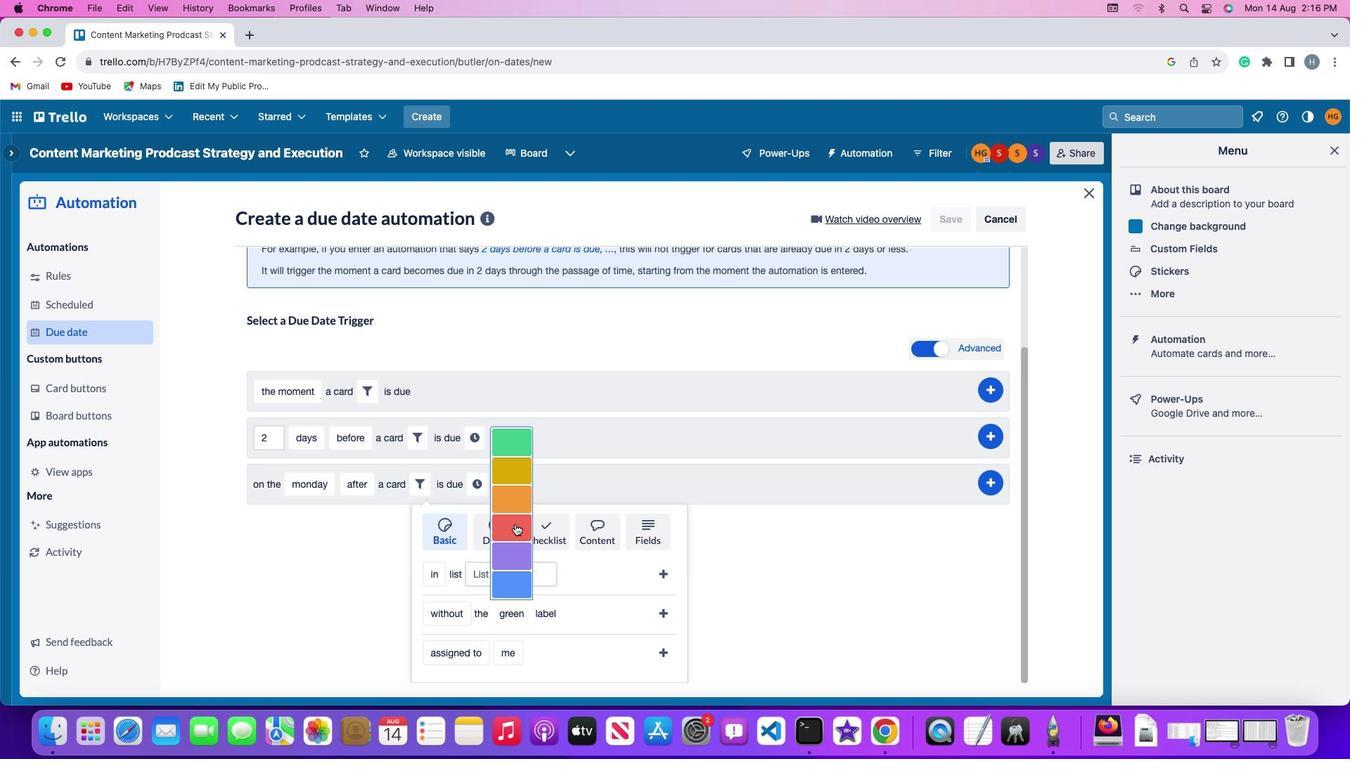 
Action: Mouse moved to (666, 609)
Screenshot: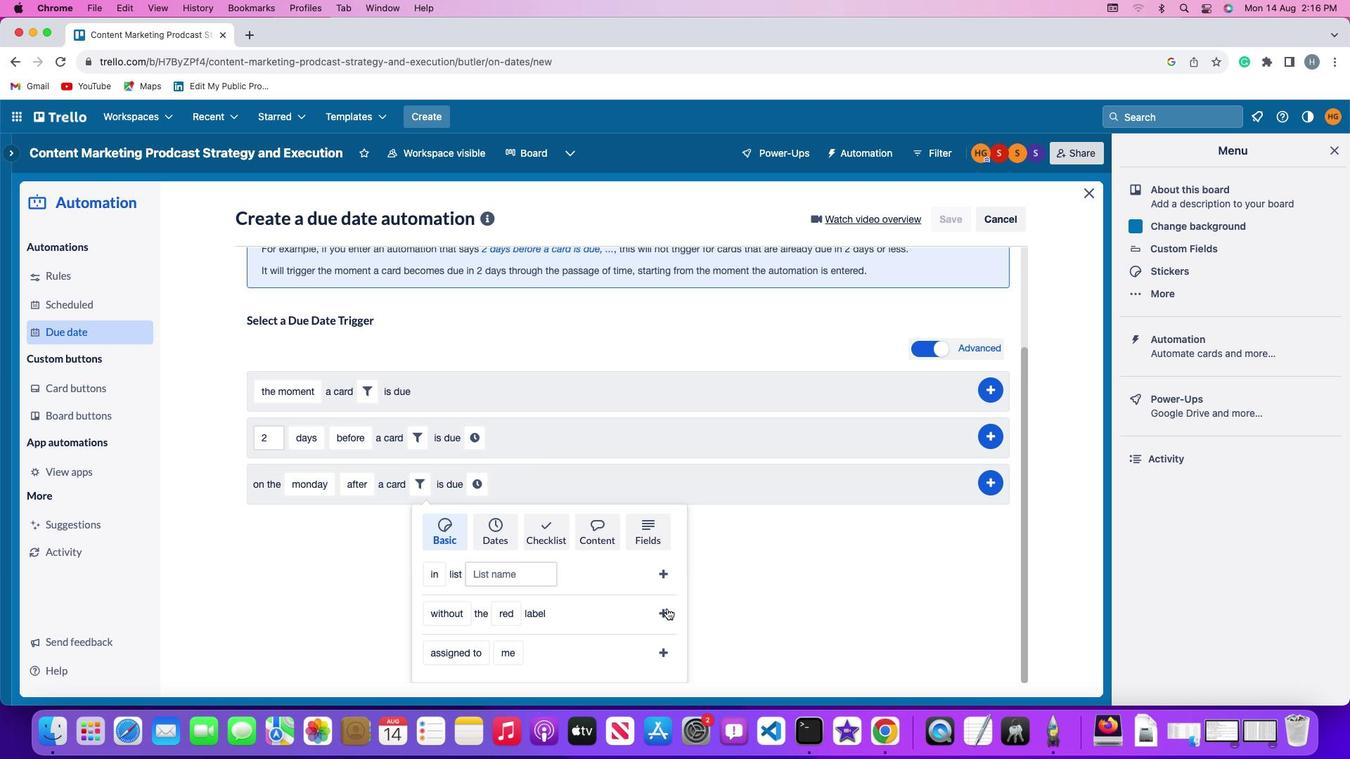 
Action: Mouse pressed left at (666, 609)
Screenshot: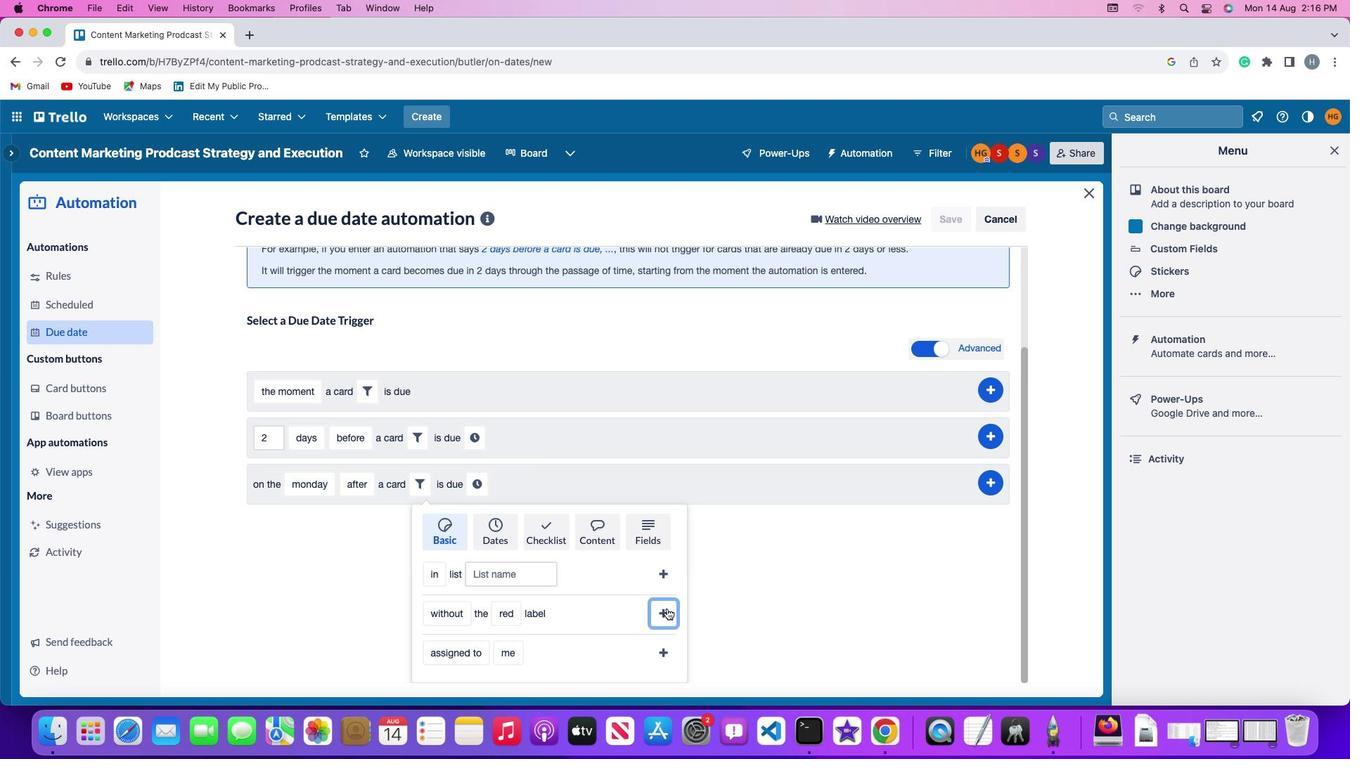 
Action: Mouse moved to (607, 611)
Screenshot: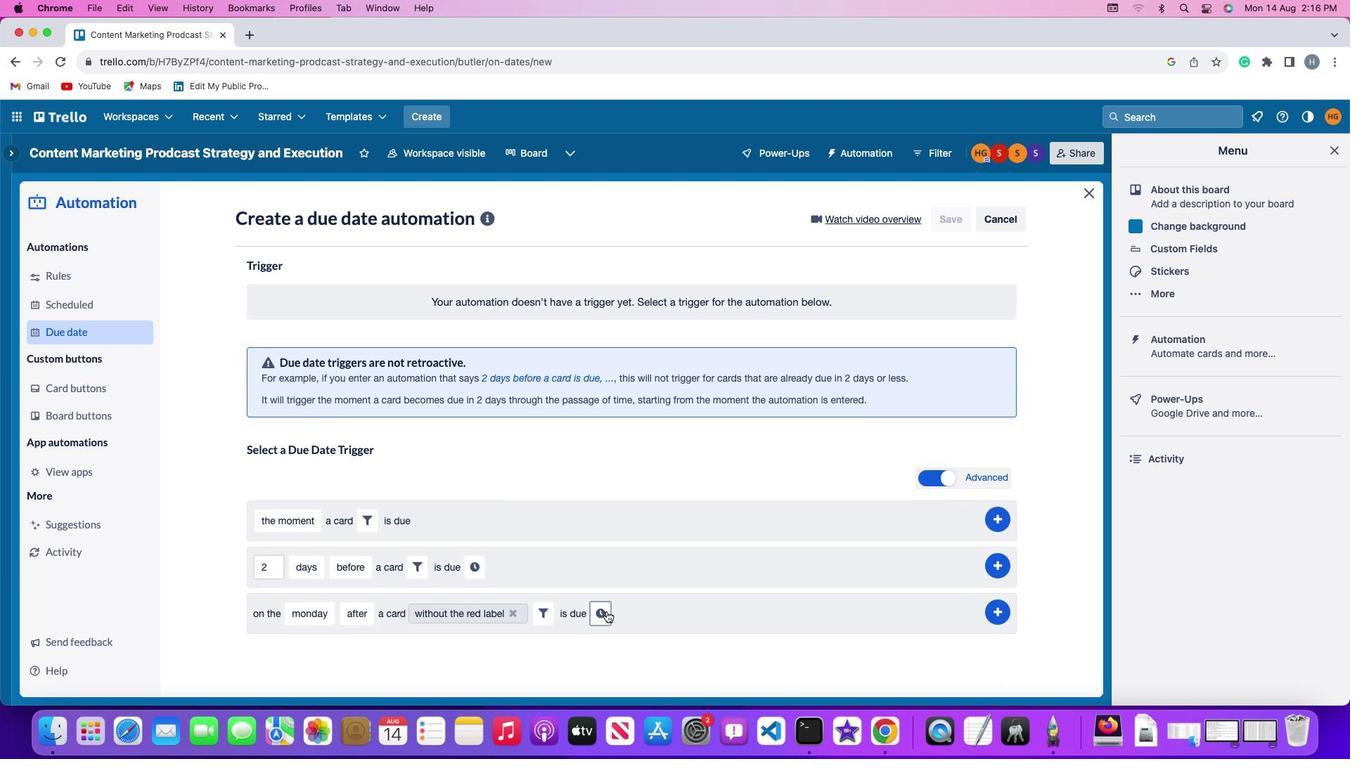 
Action: Mouse pressed left at (607, 611)
Screenshot: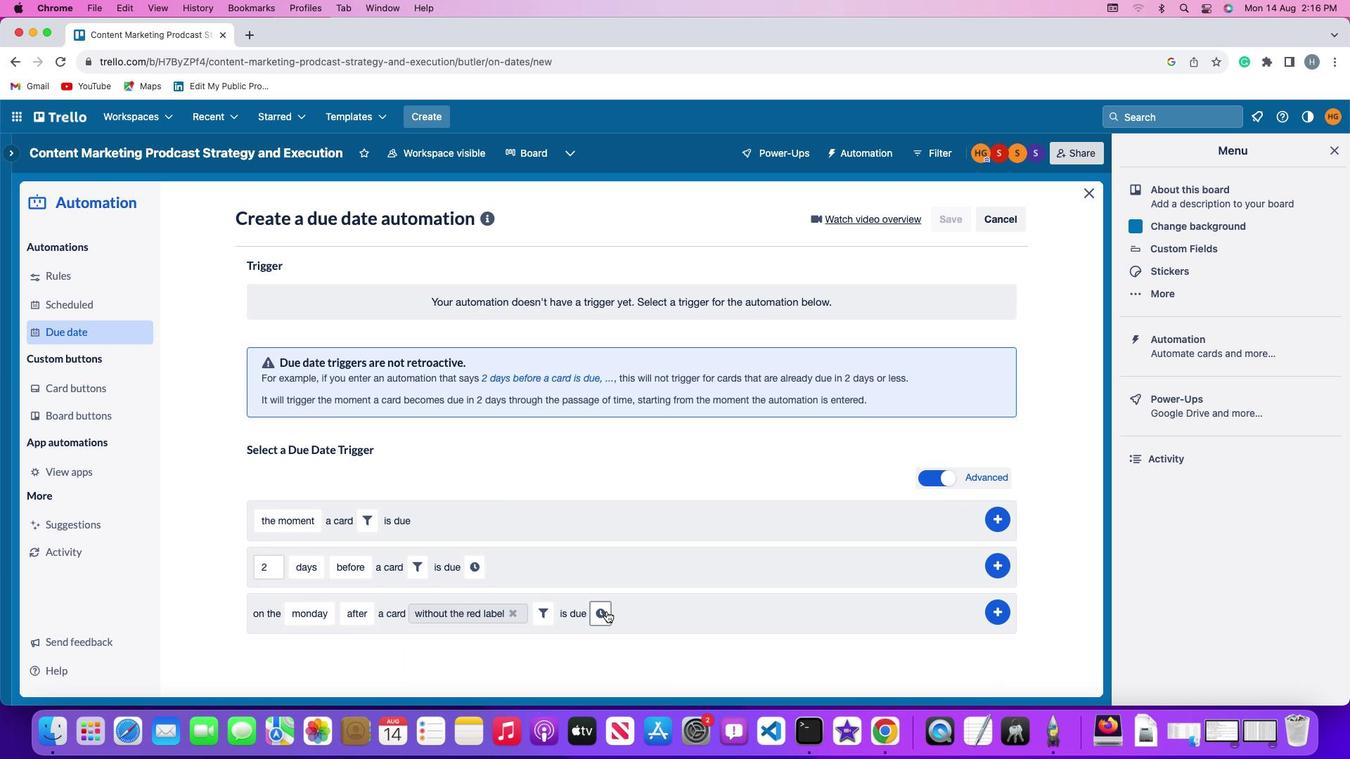 
Action: Mouse moved to (628, 615)
Screenshot: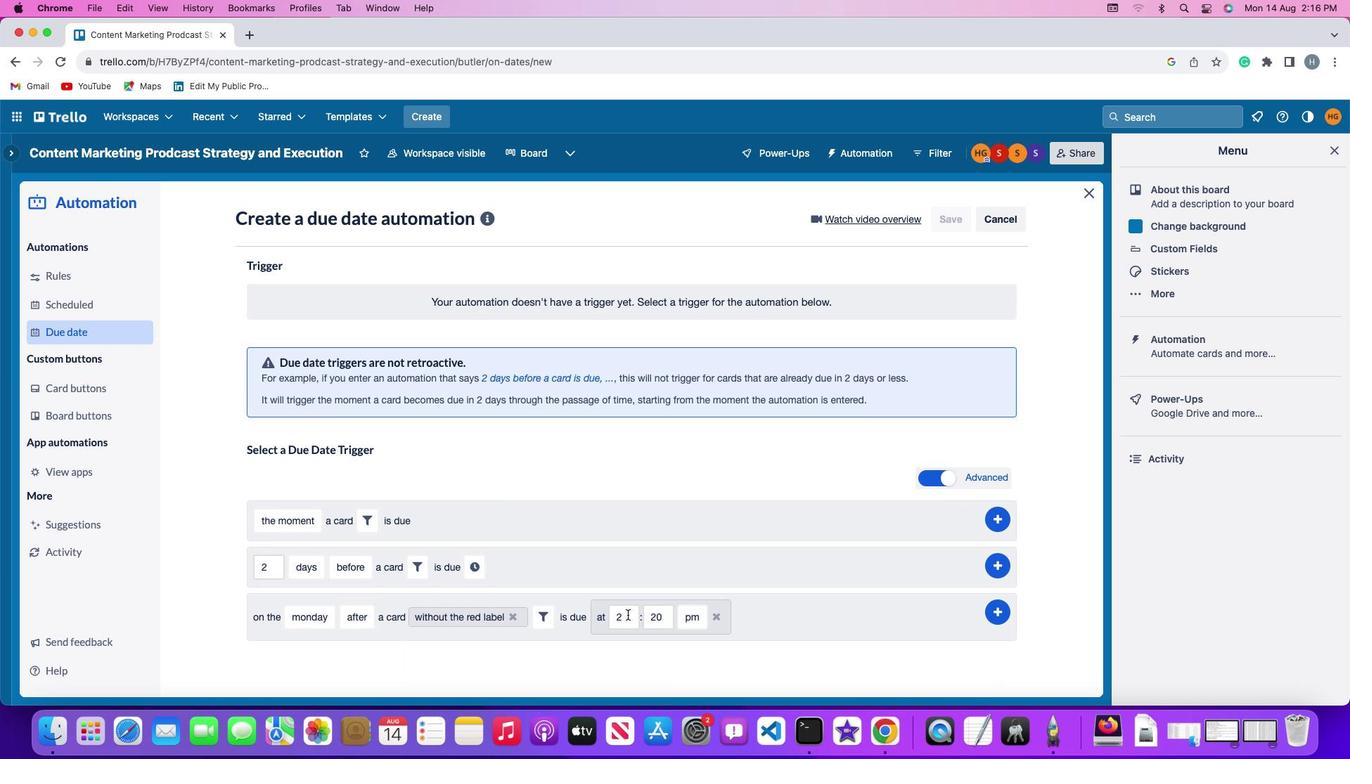 
Action: Mouse pressed left at (628, 615)
Screenshot: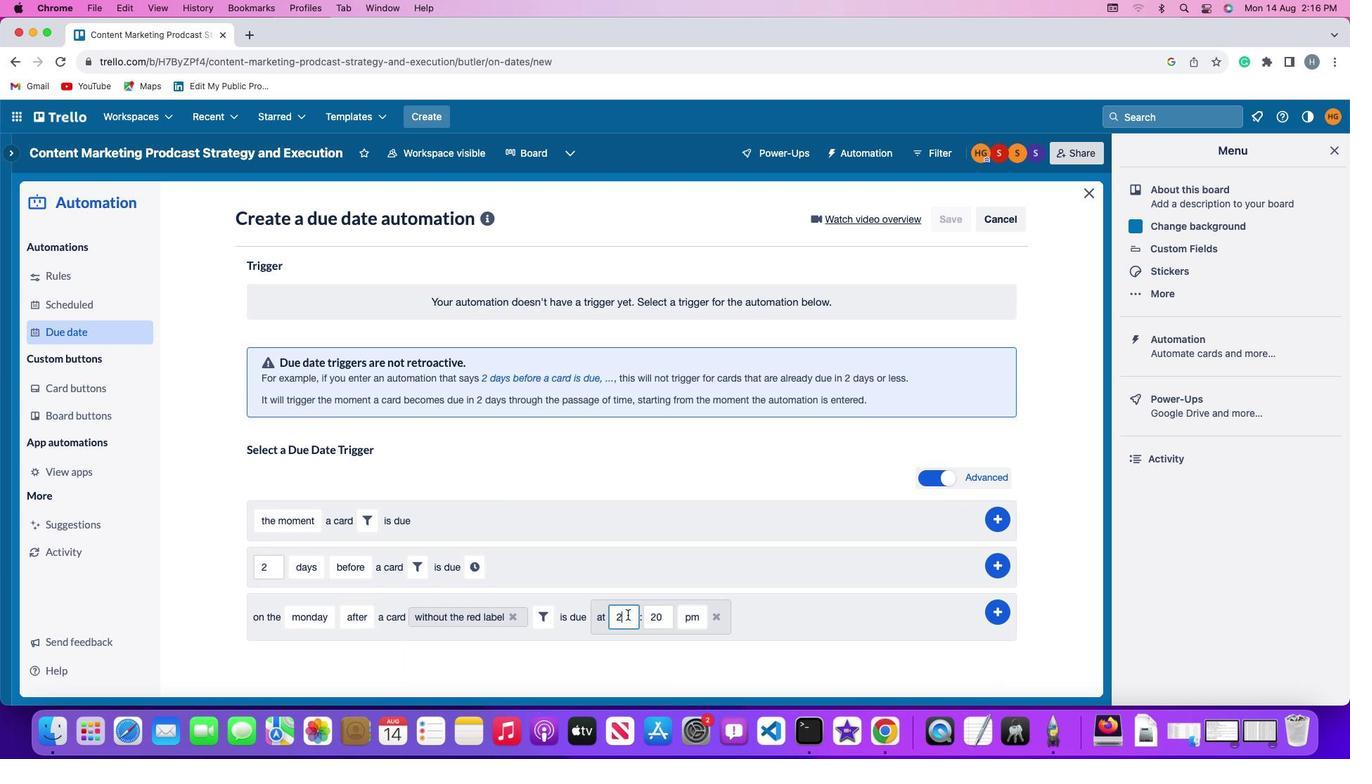 
Action: Key pressed Key.backspace'1''1'
Screenshot: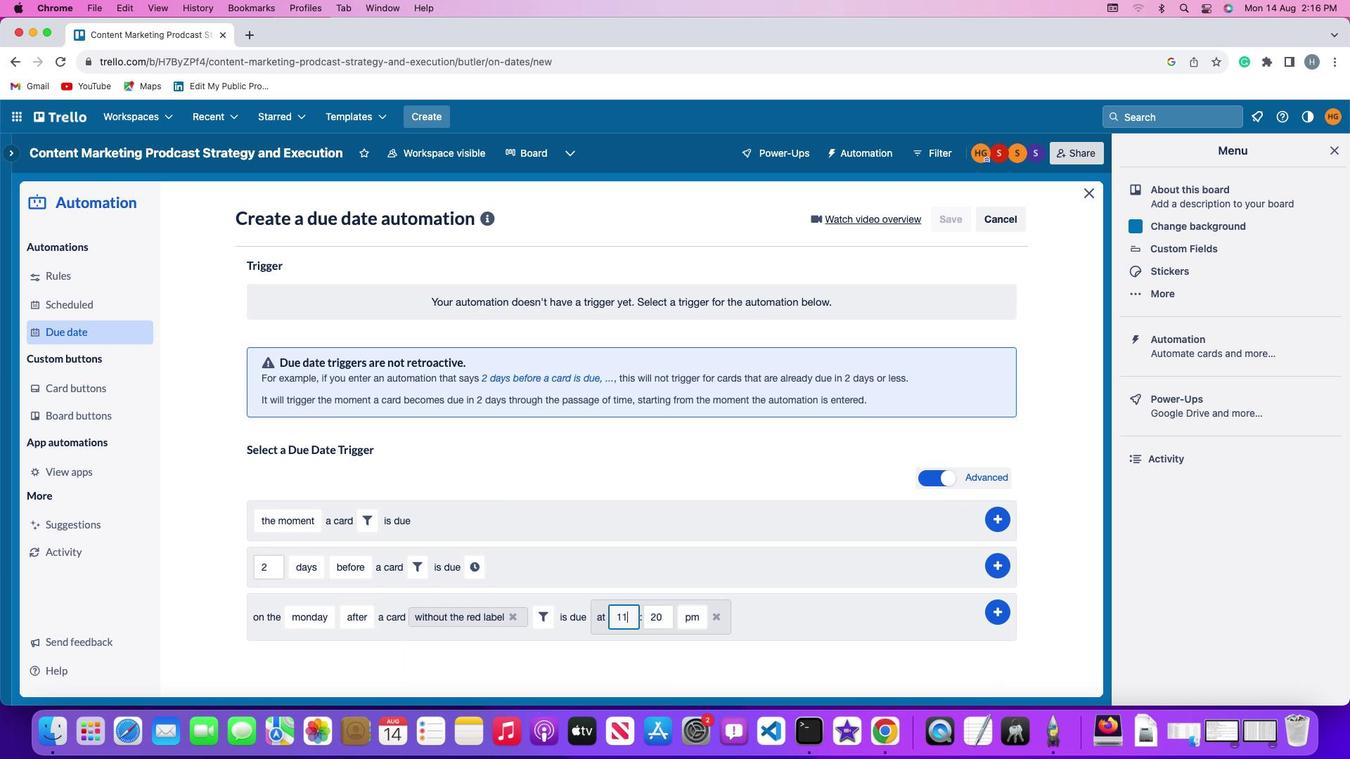 
Action: Mouse moved to (664, 615)
Screenshot: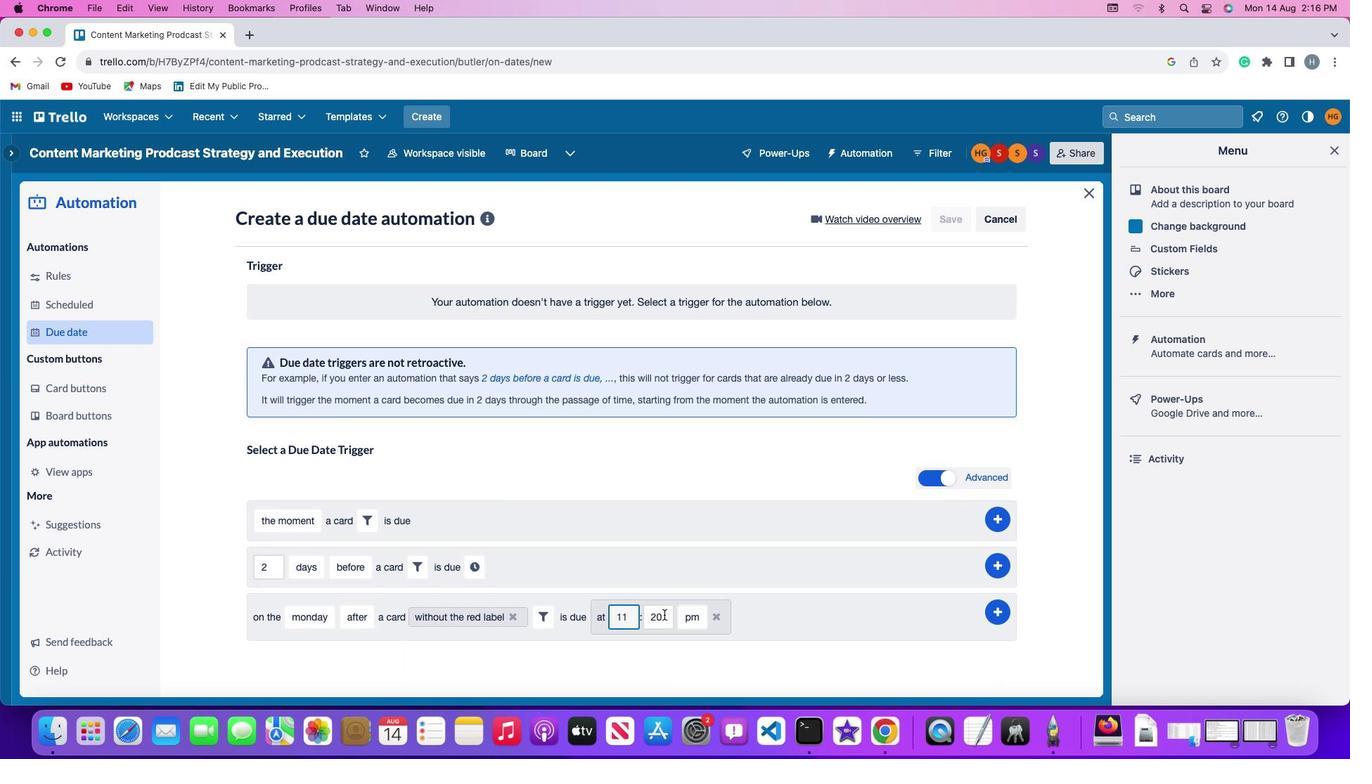 
Action: Mouse pressed left at (664, 615)
Screenshot: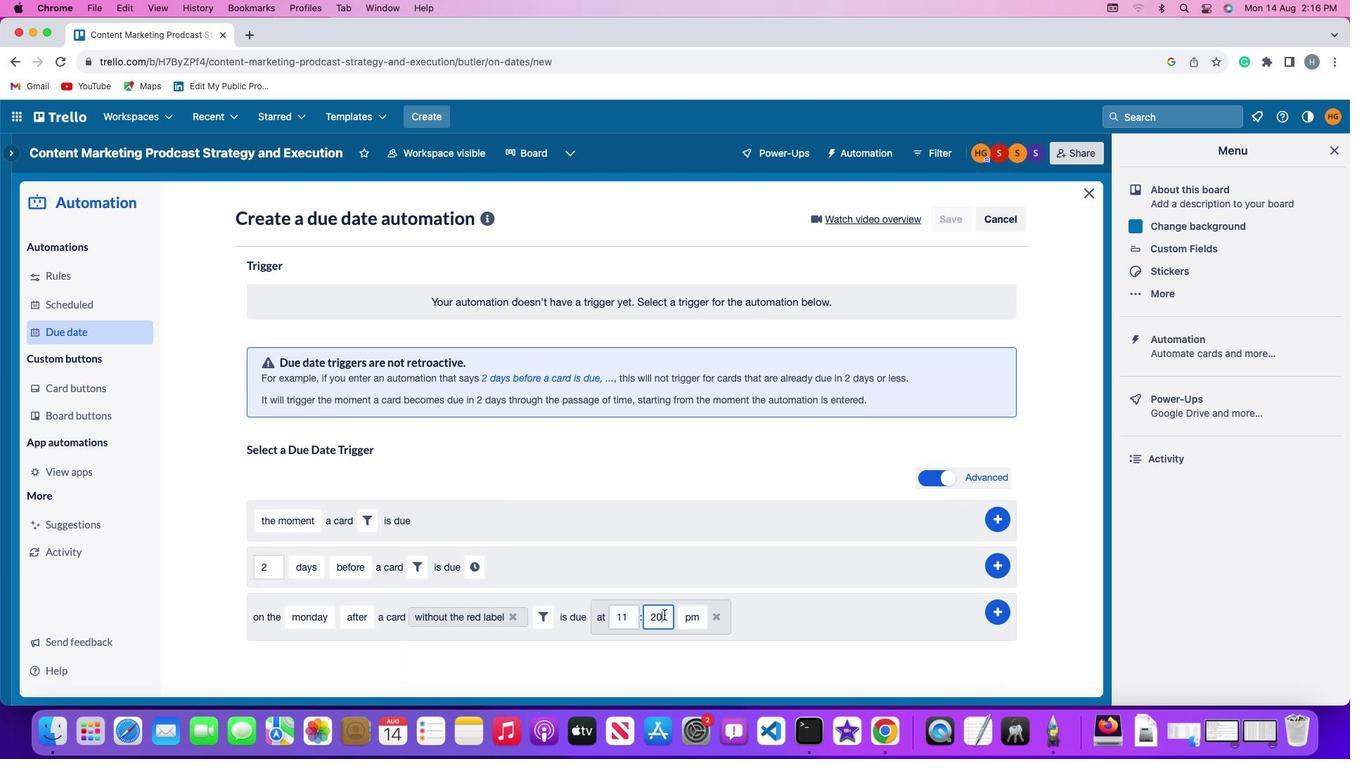 
Action: Key pressed Key.backspaceKey.backspace
Screenshot: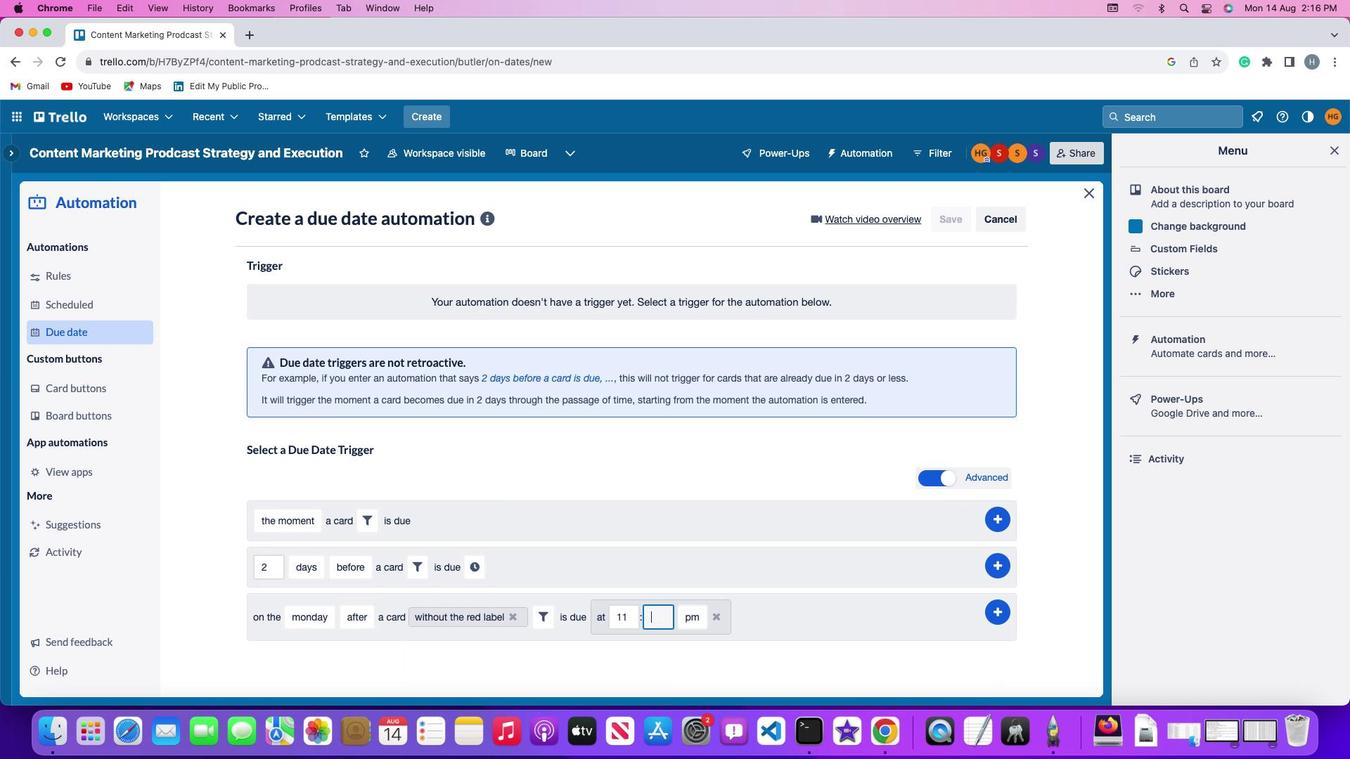 
Action: Mouse moved to (664, 616)
Screenshot: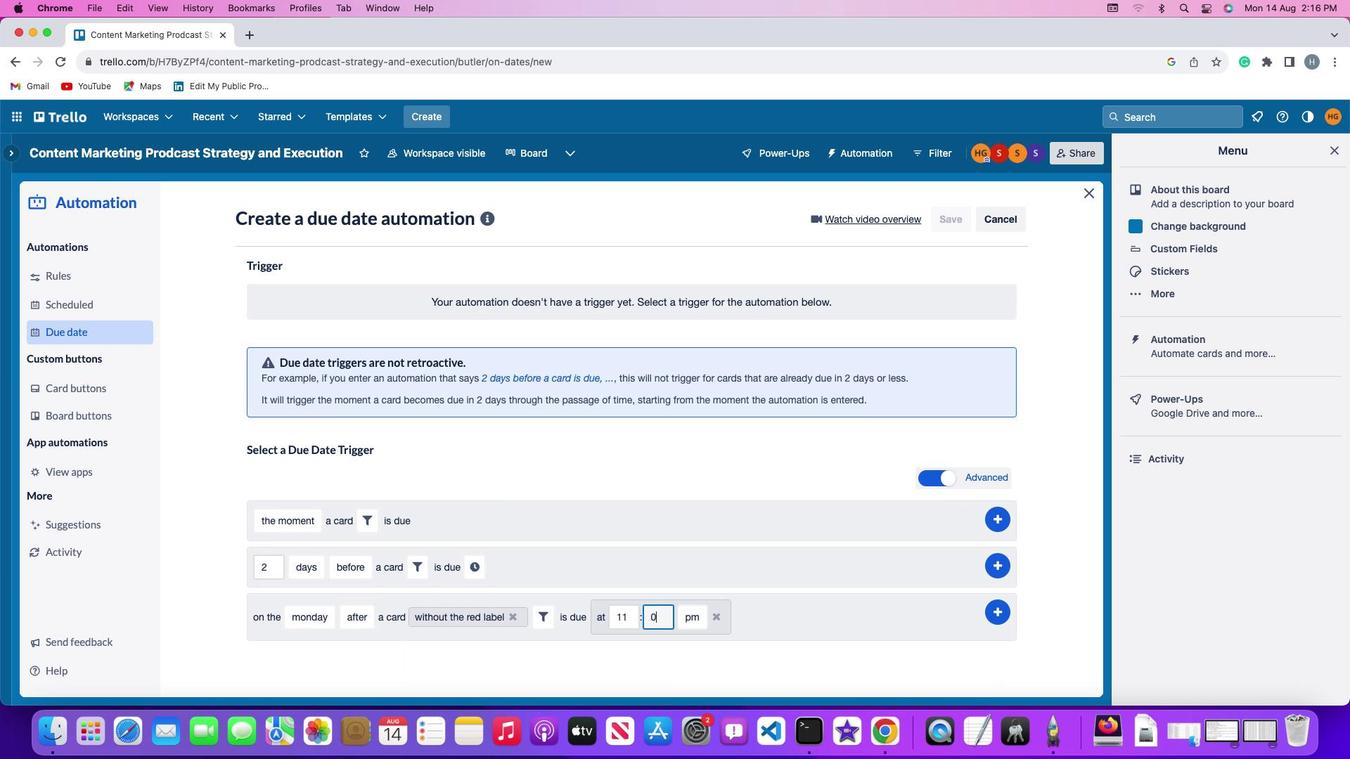 
Action: Key pressed '0'
Screenshot: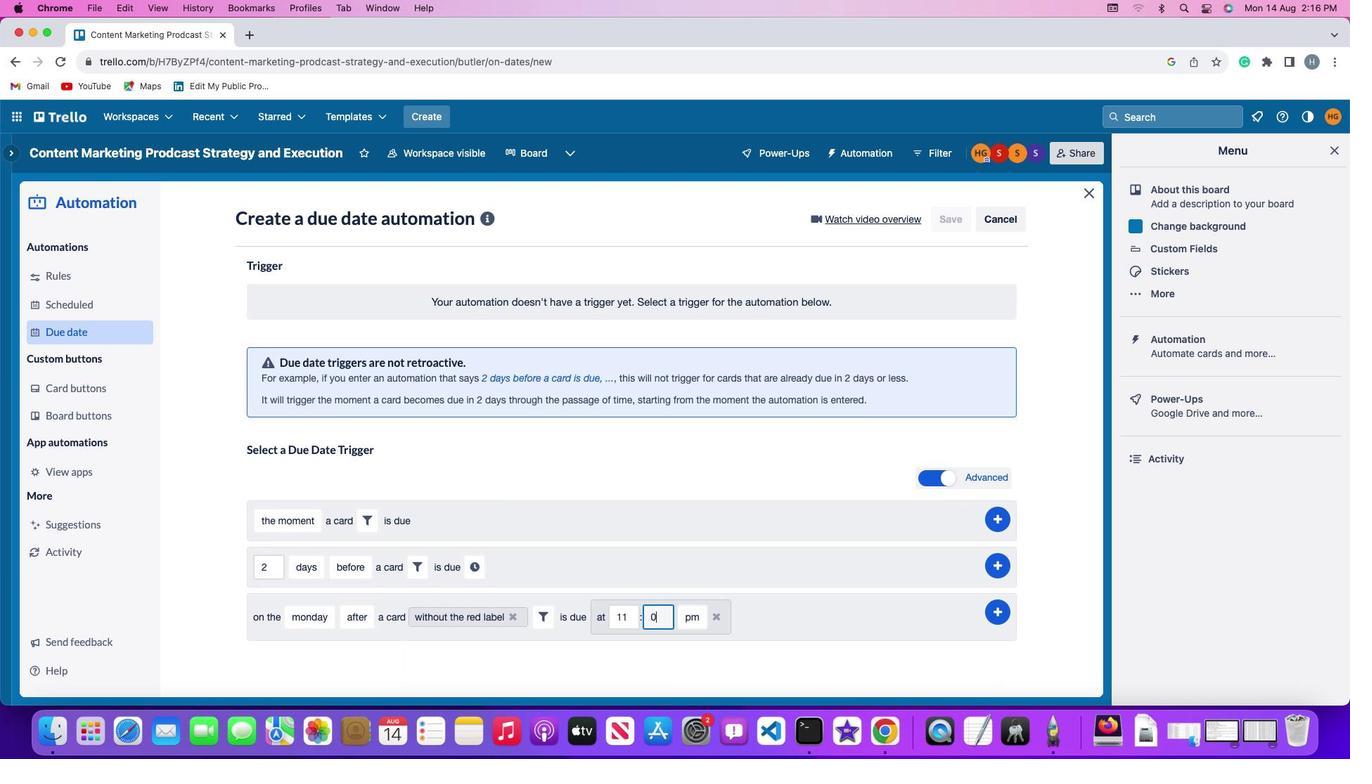 
Action: Mouse moved to (664, 616)
Screenshot: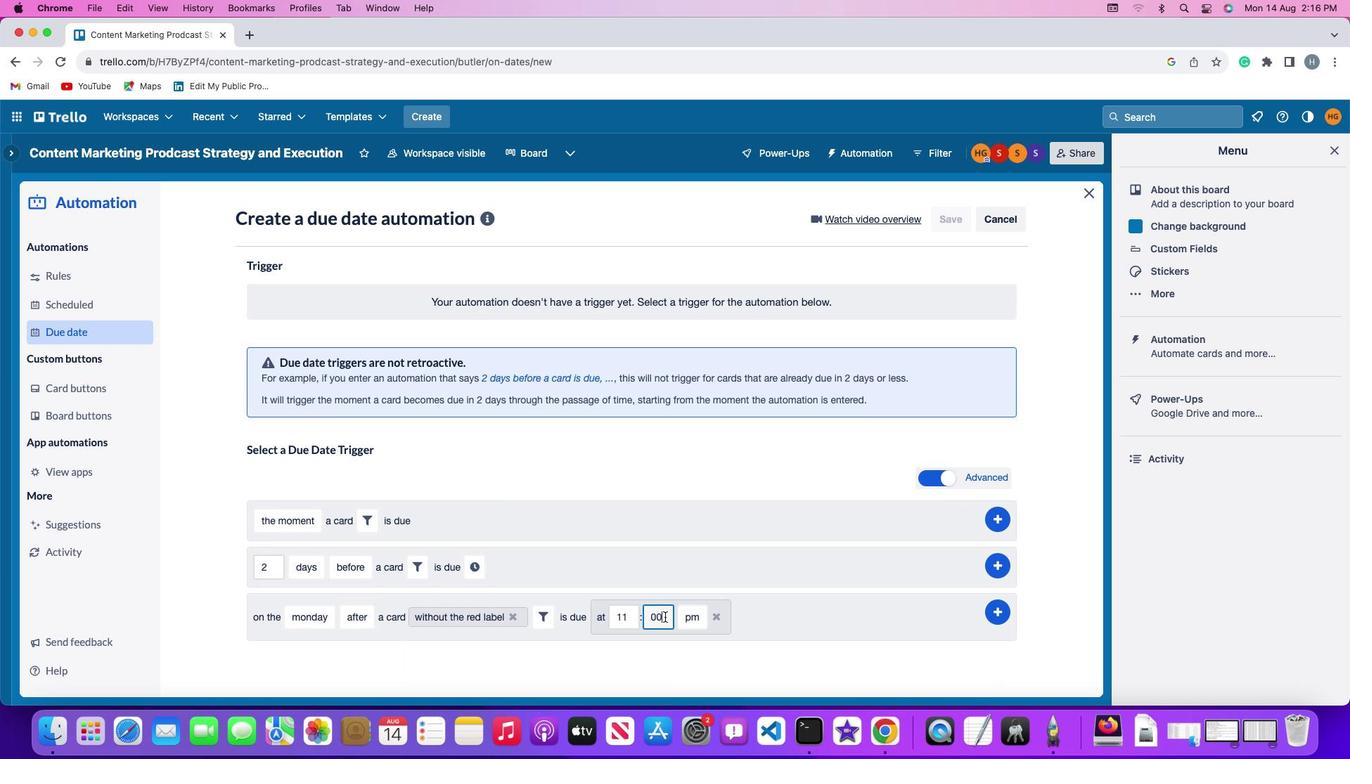 
Action: Key pressed '0'
Screenshot: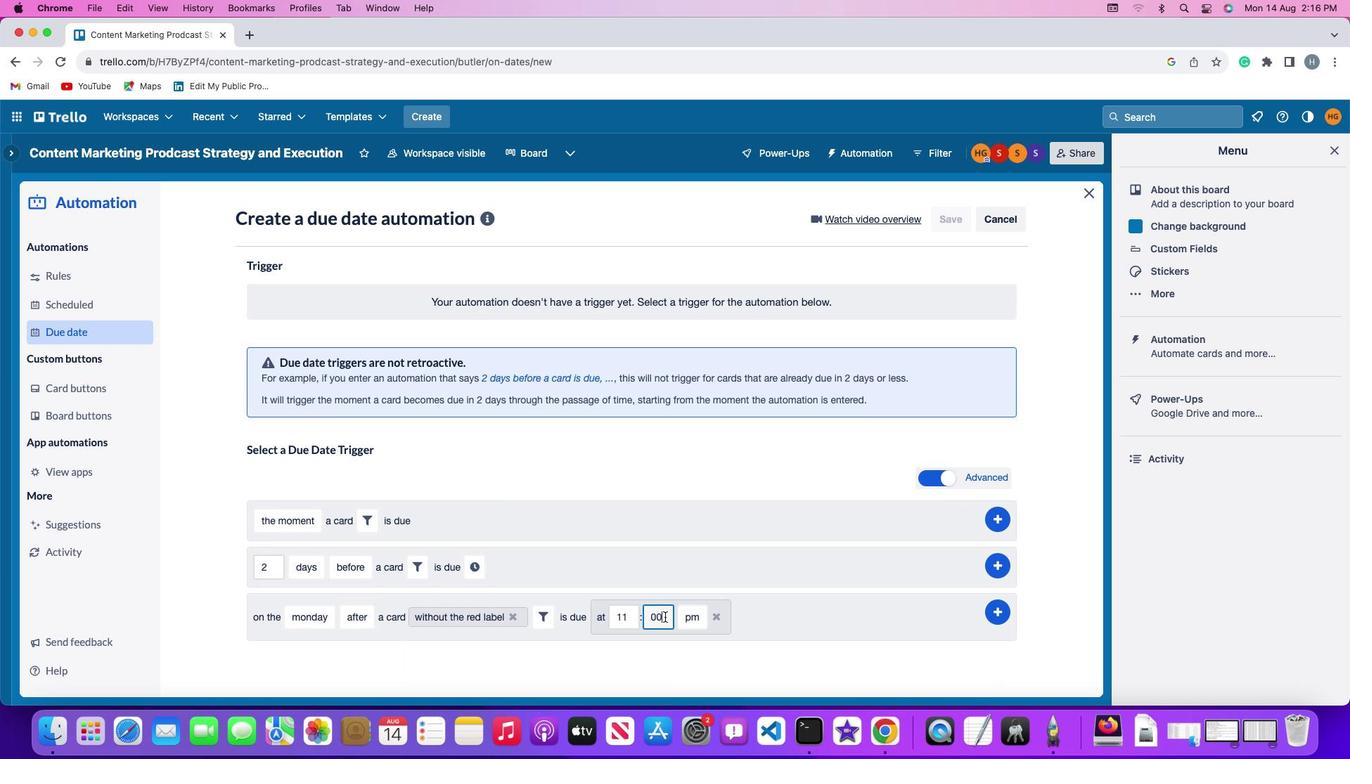 
Action: Mouse moved to (688, 618)
Screenshot: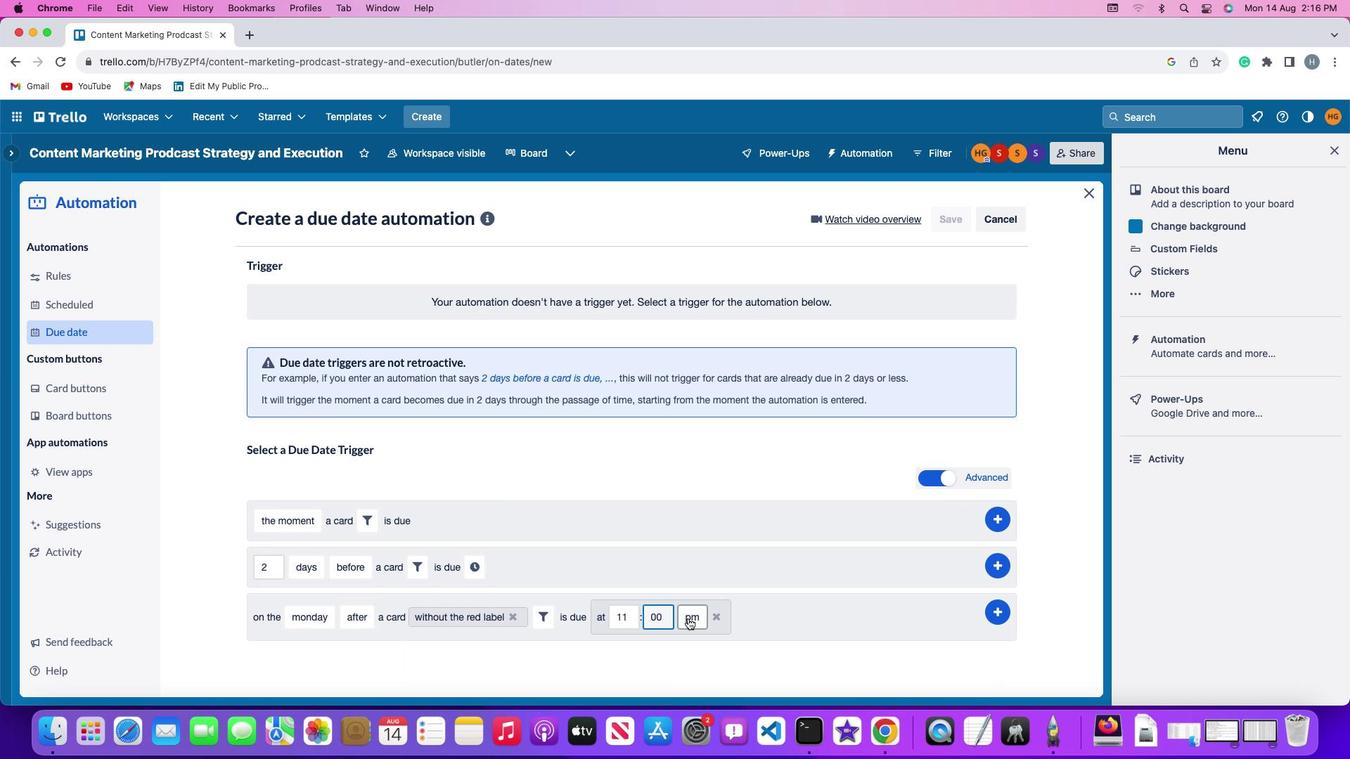 
Action: Mouse pressed left at (688, 618)
Screenshot: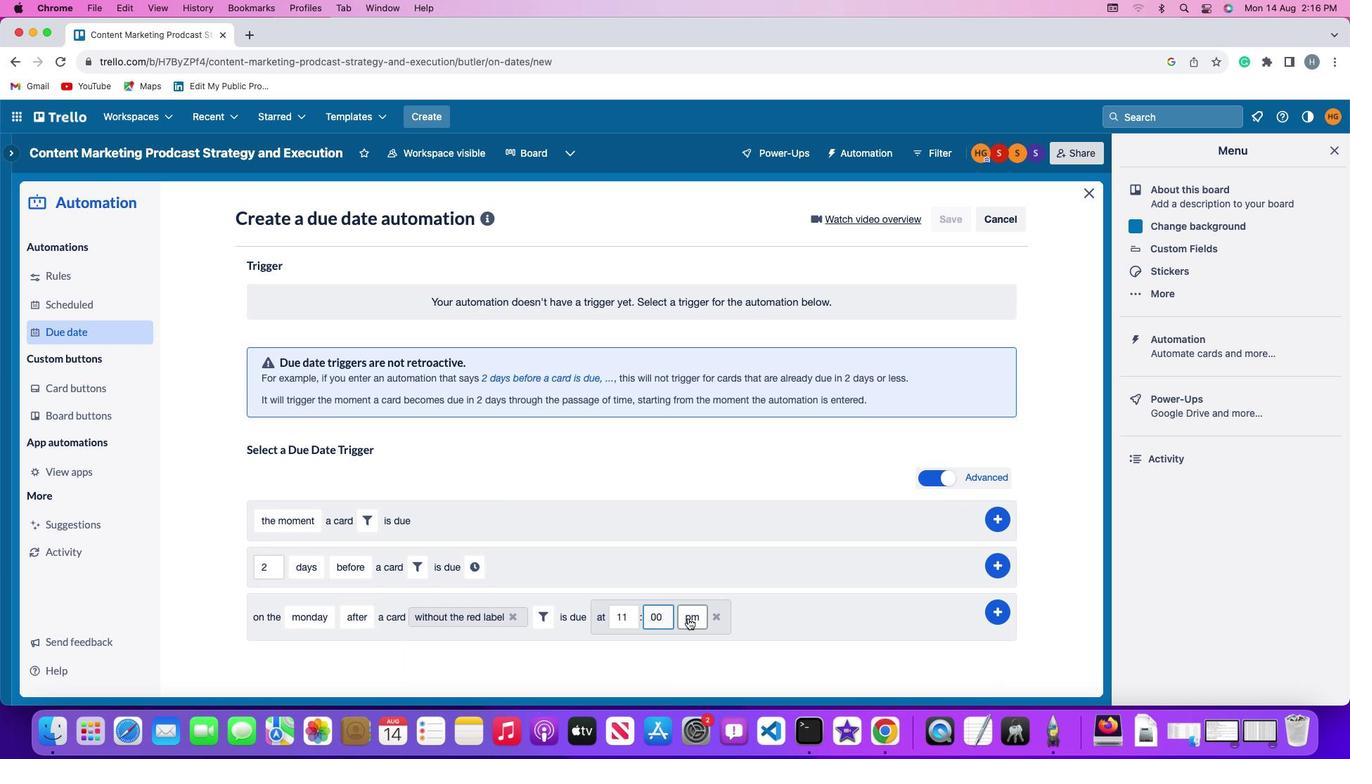 
Action: Mouse moved to (690, 638)
Screenshot: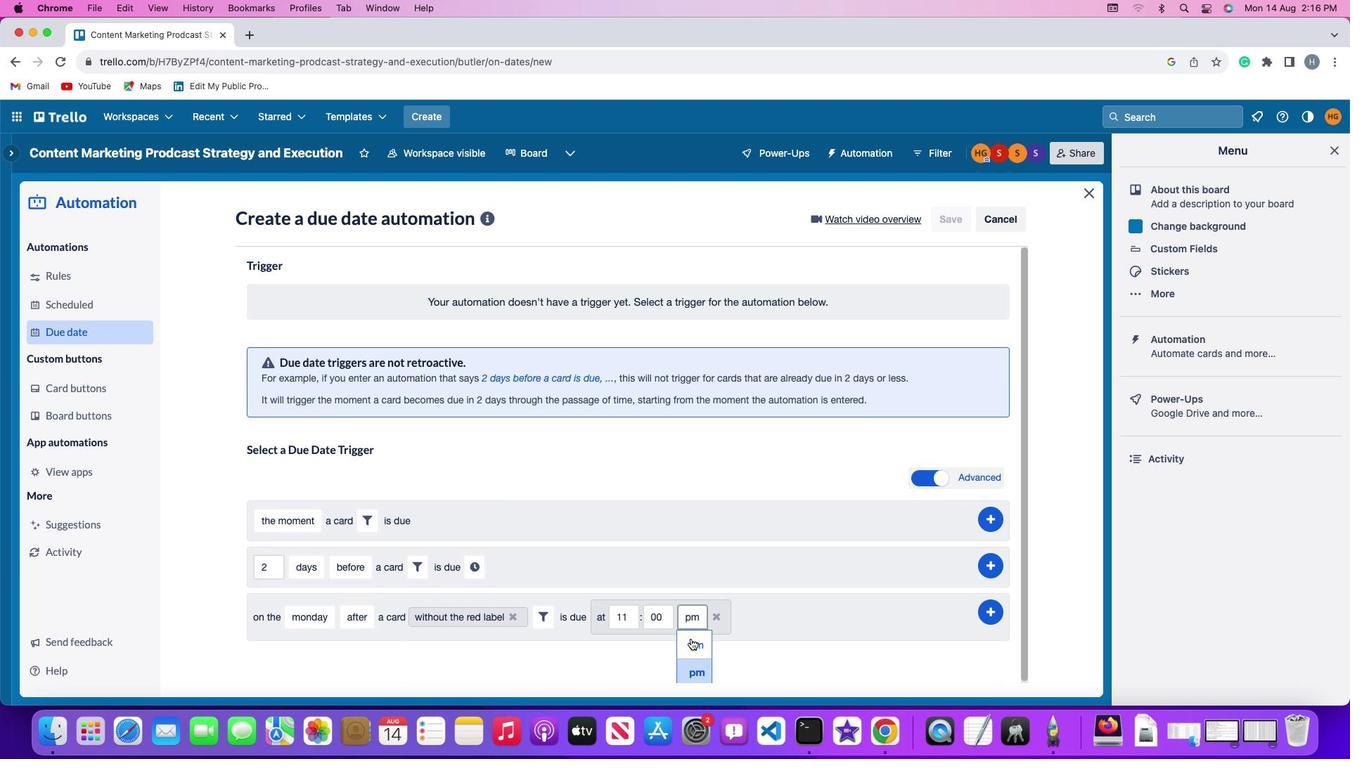 
Action: Mouse pressed left at (690, 638)
Screenshot: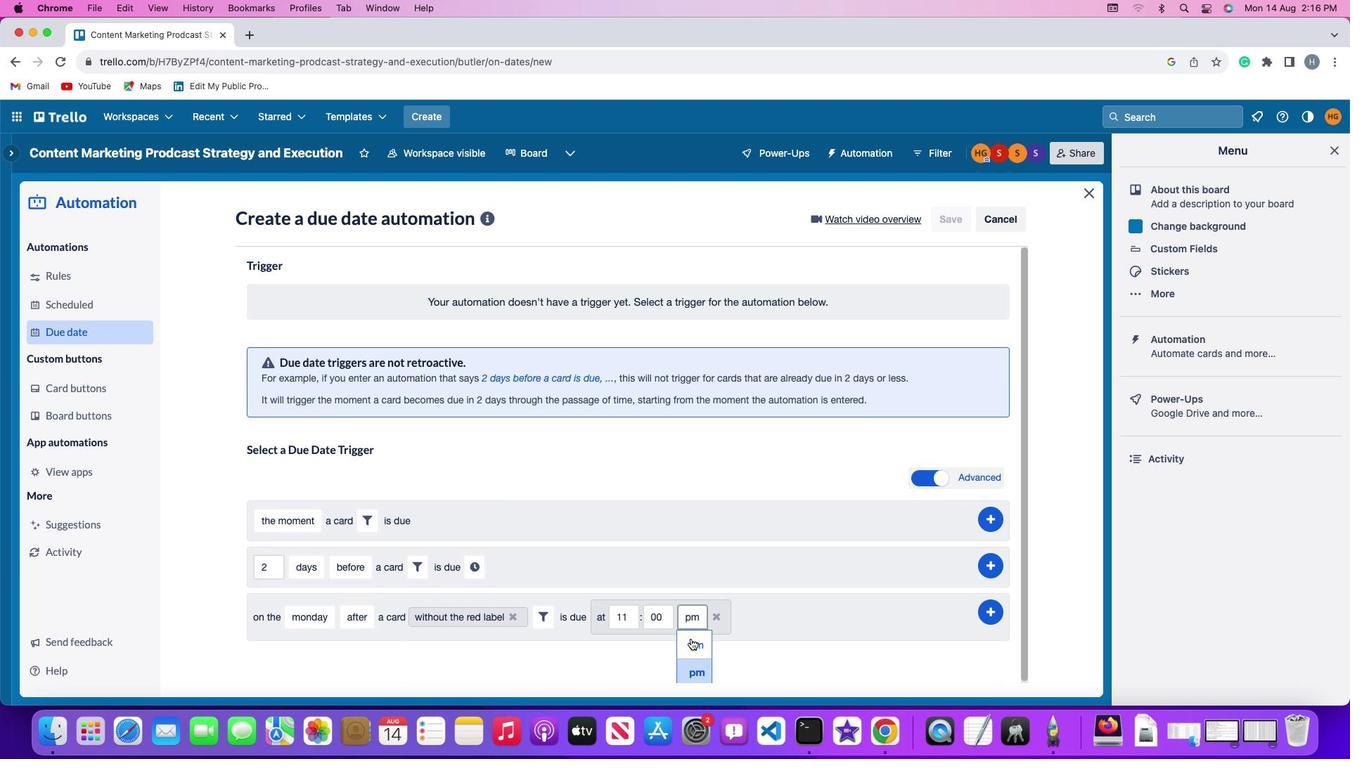 
Action: Mouse moved to (1000, 613)
Screenshot: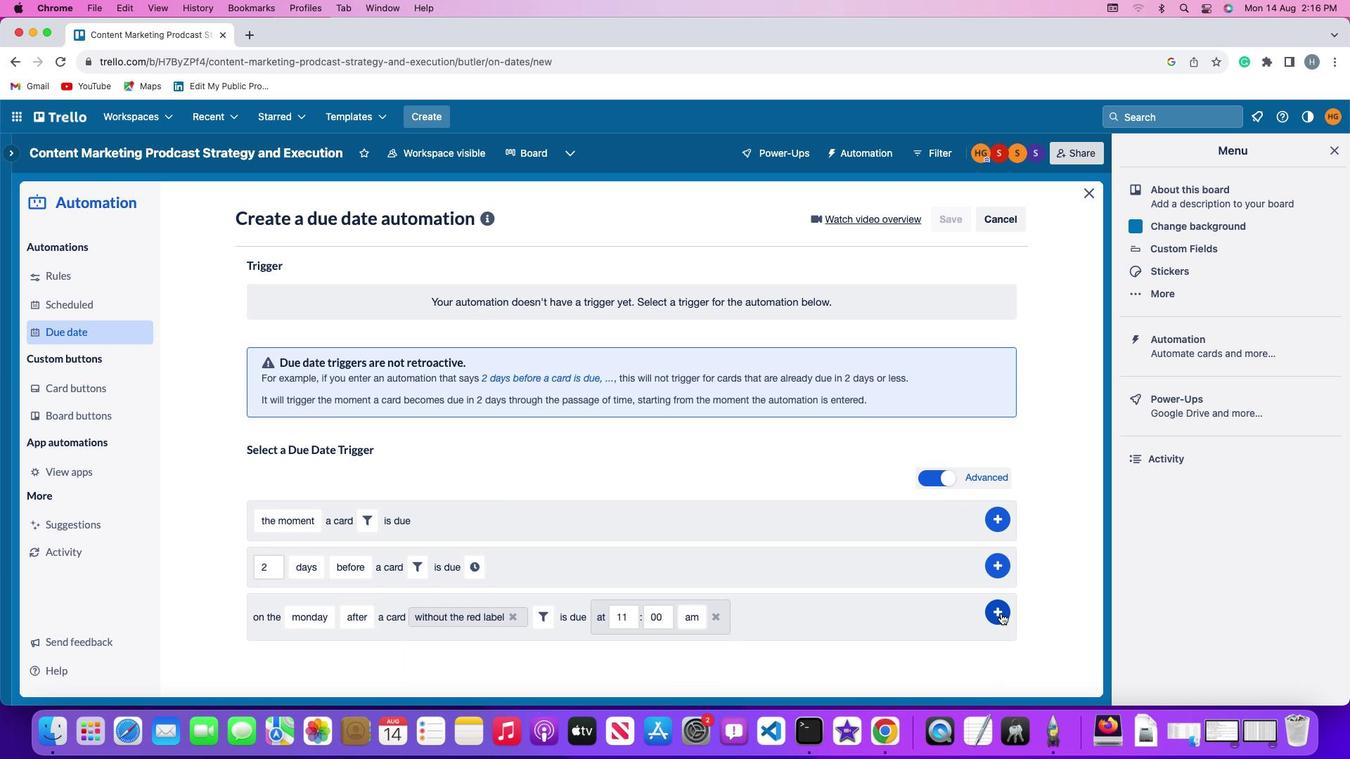 
Action: Mouse pressed left at (1000, 613)
Screenshot: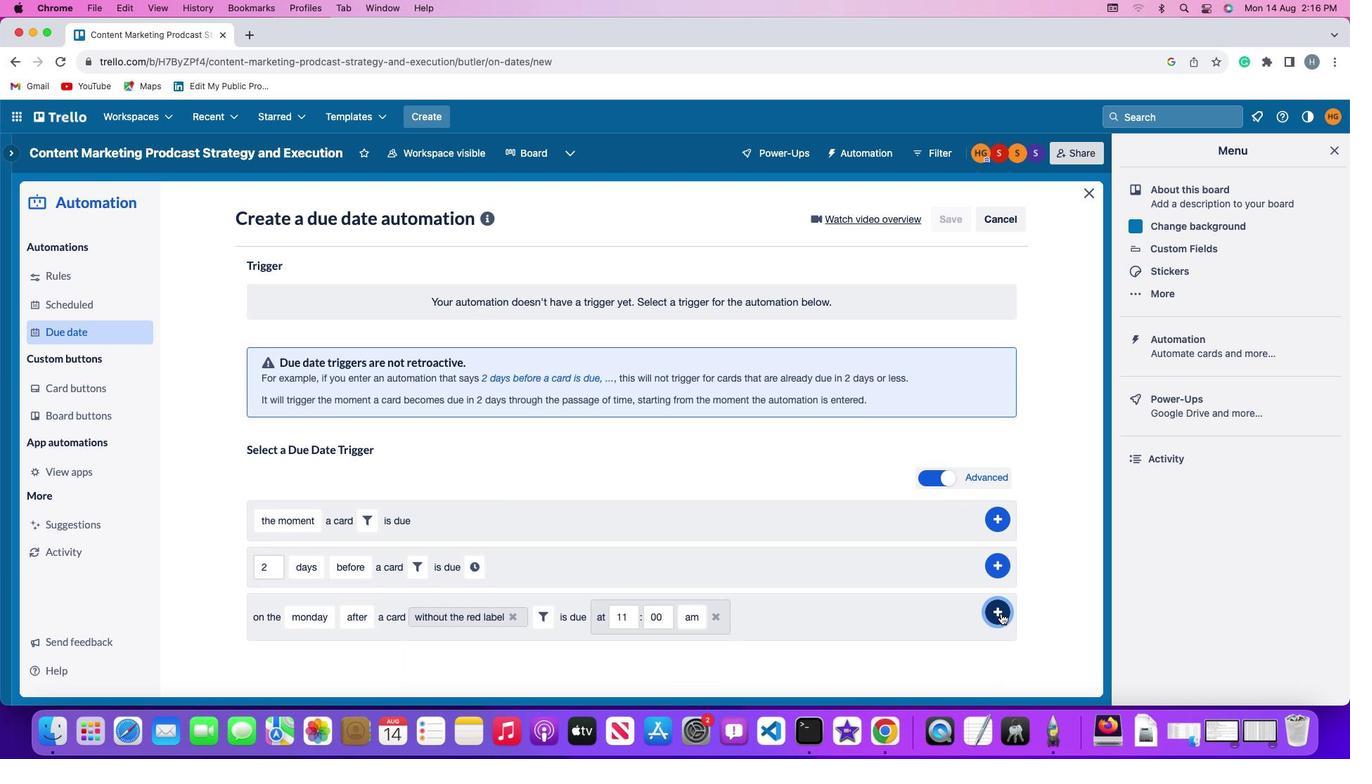 
Action: Mouse moved to (1057, 493)
Screenshot: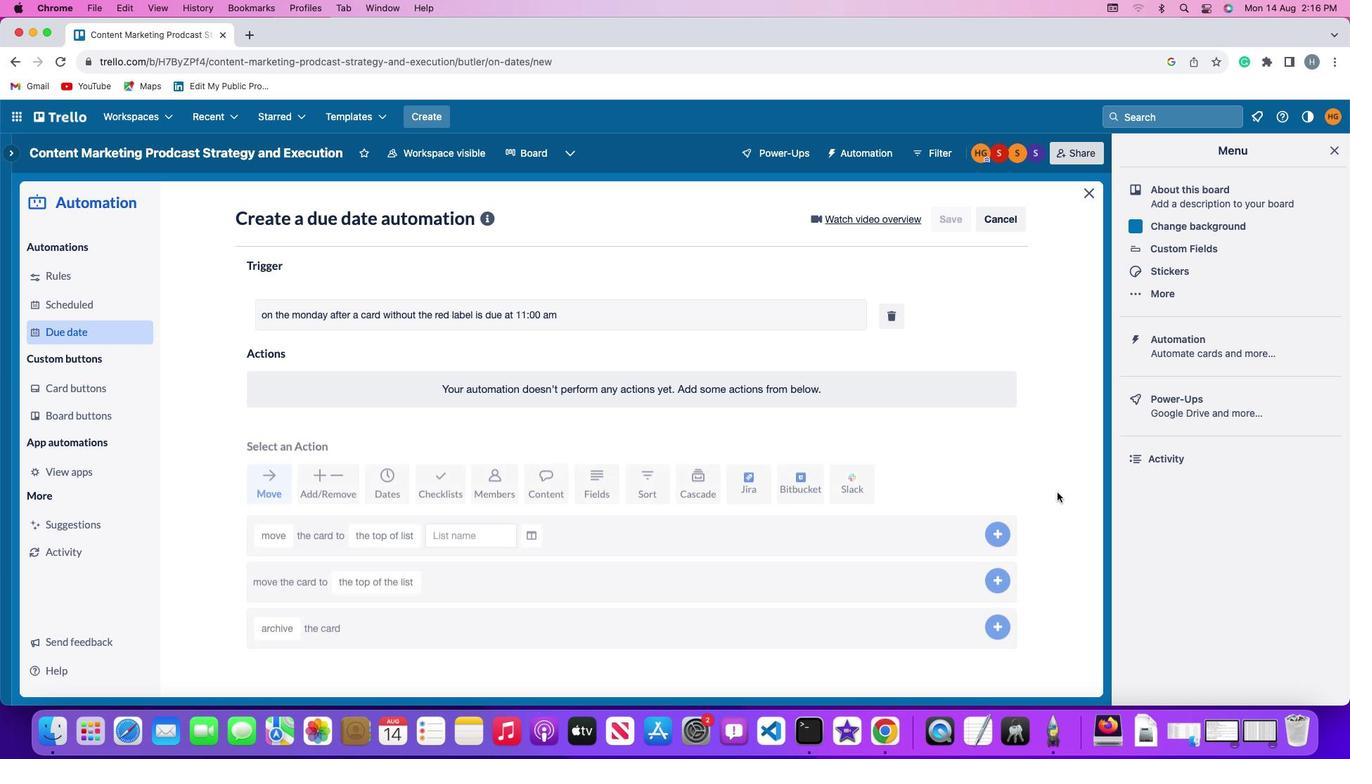 
